 Task: Find connections with filter location Islāmnagar with filter topic #Bestadvicewith filter profile language English with filter current company NTT DATA Services with filter school Technocrats Institute Of Technology with filter industry Warehousing and Storage with filter service category Family Law with filter keywords title Content Creator
Action: Mouse moved to (518, 74)
Screenshot: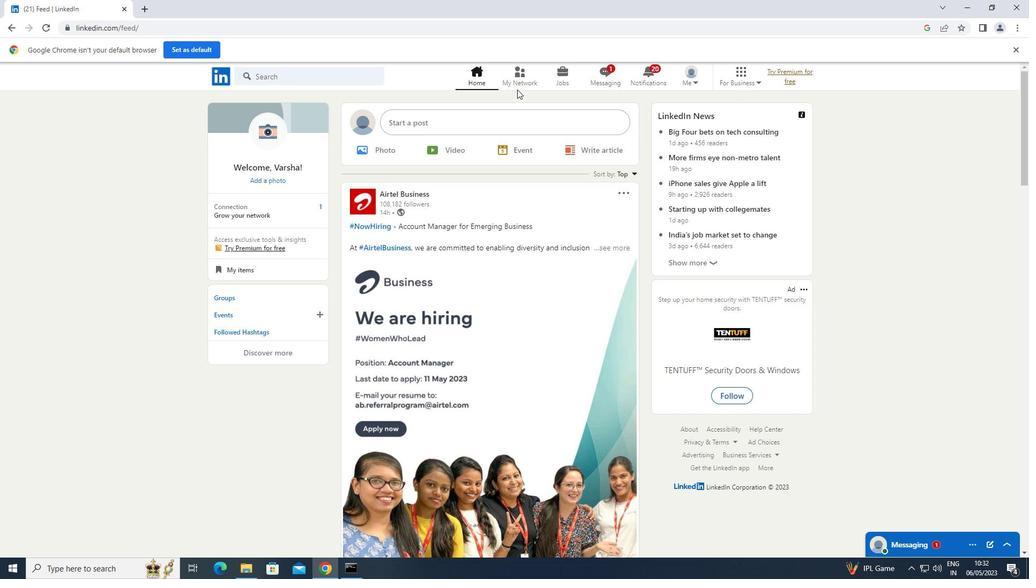 
Action: Mouse pressed left at (518, 74)
Screenshot: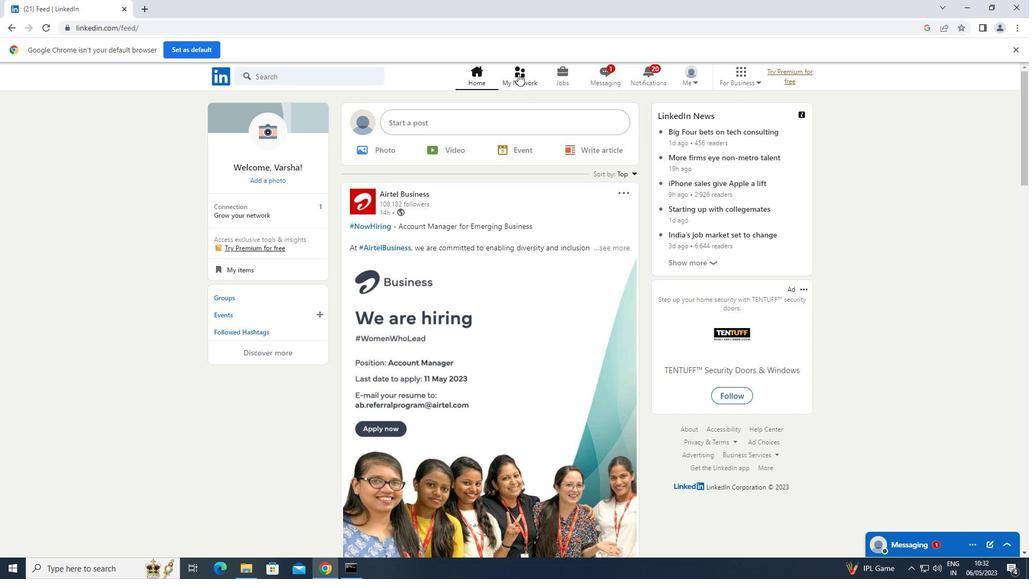 
Action: Mouse moved to (297, 131)
Screenshot: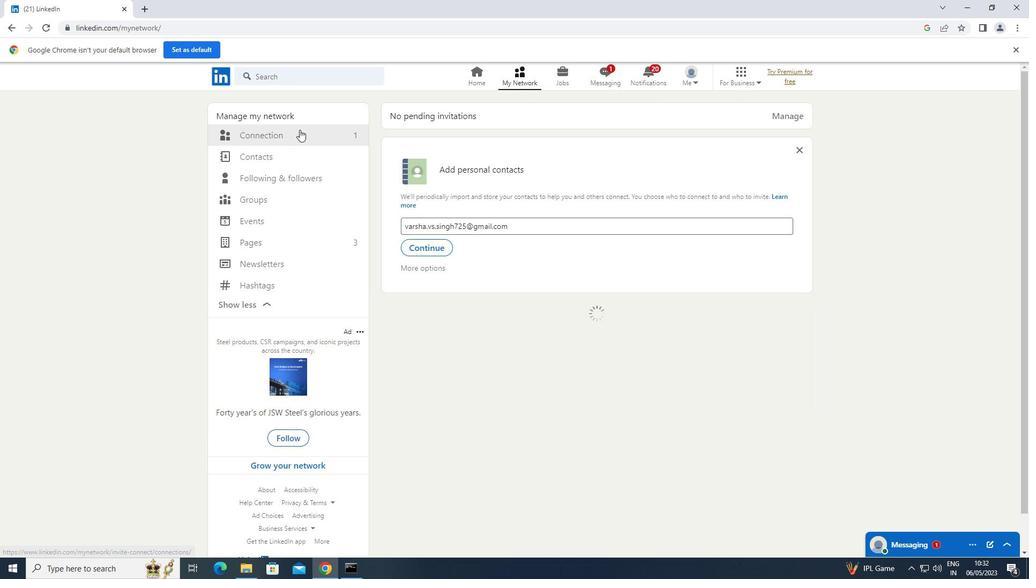 
Action: Mouse pressed left at (297, 131)
Screenshot: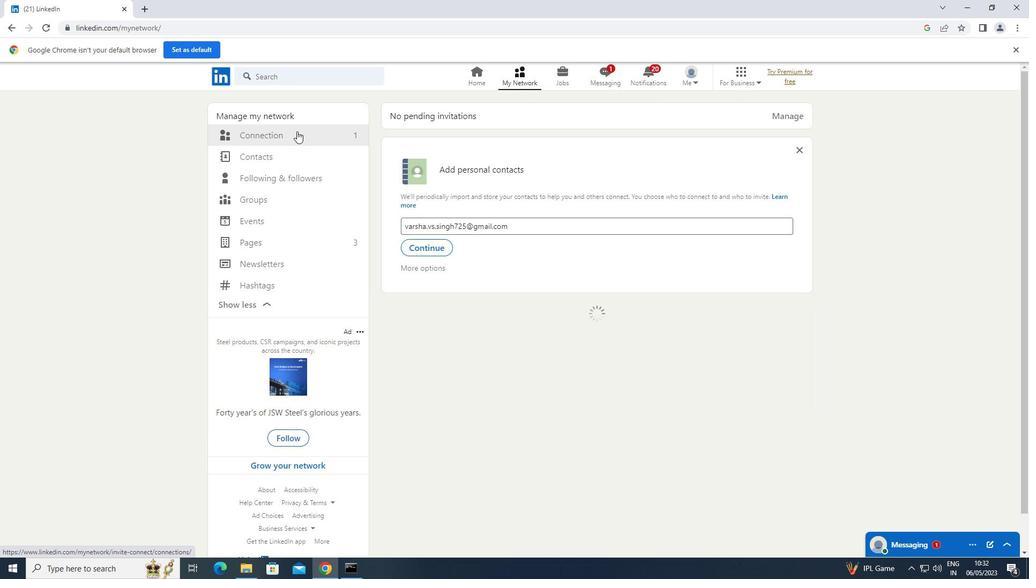 
Action: Mouse moved to (583, 131)
Screenshot: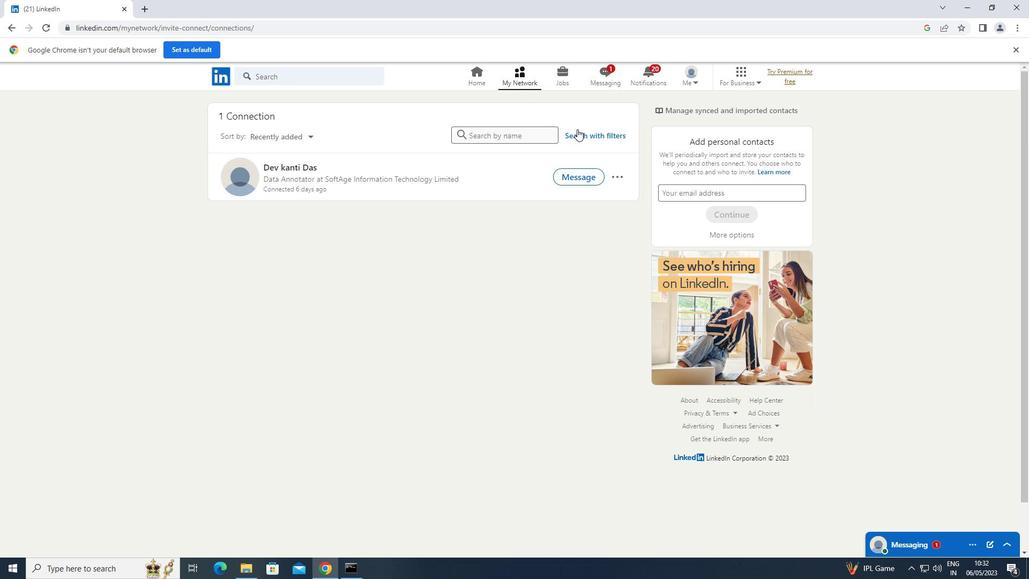 
Action: Mouse pressed left at (583, 131)
Screenshot: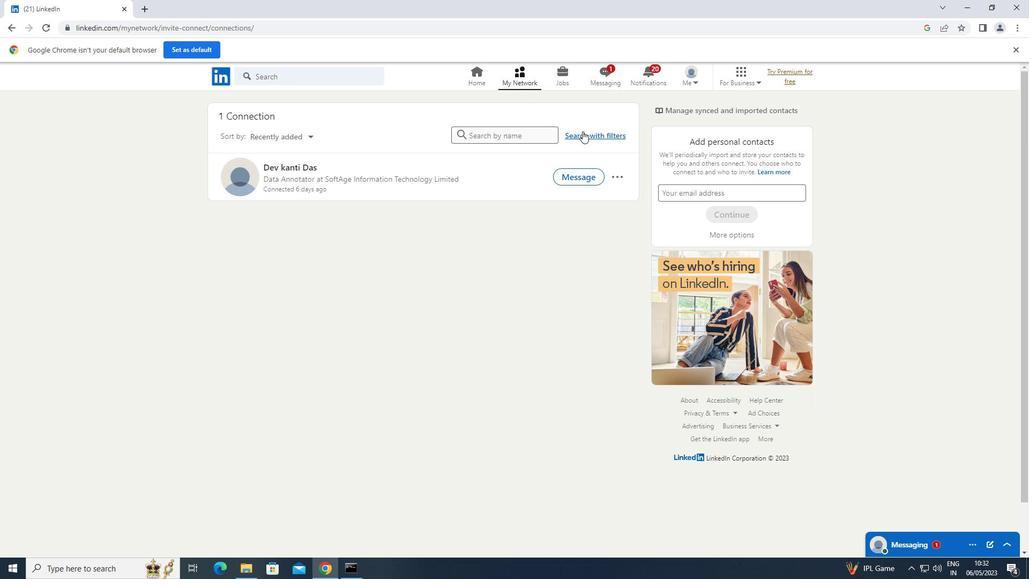 
Action: Mouse moved to (539, 105)
Screenshot: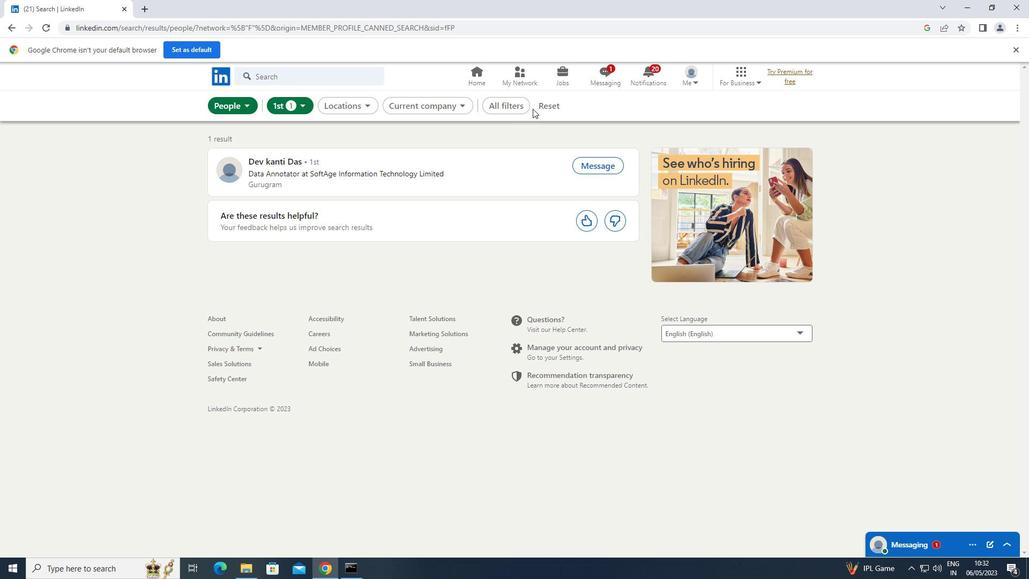 
Action: Mouse pressed left at (539, 105)
Screenshot: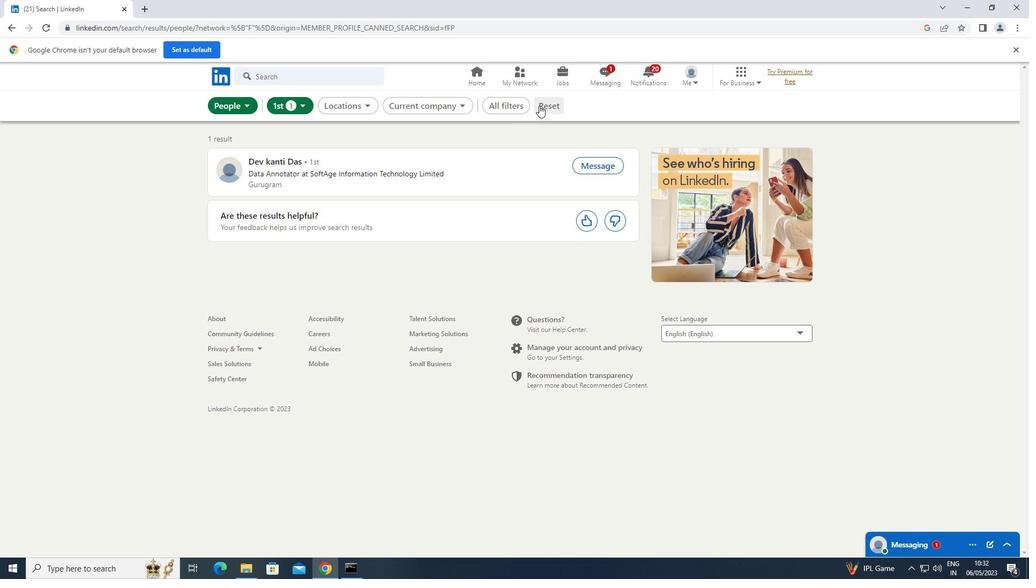 
Action: Mouse moved to (528, 108)
Screenshot: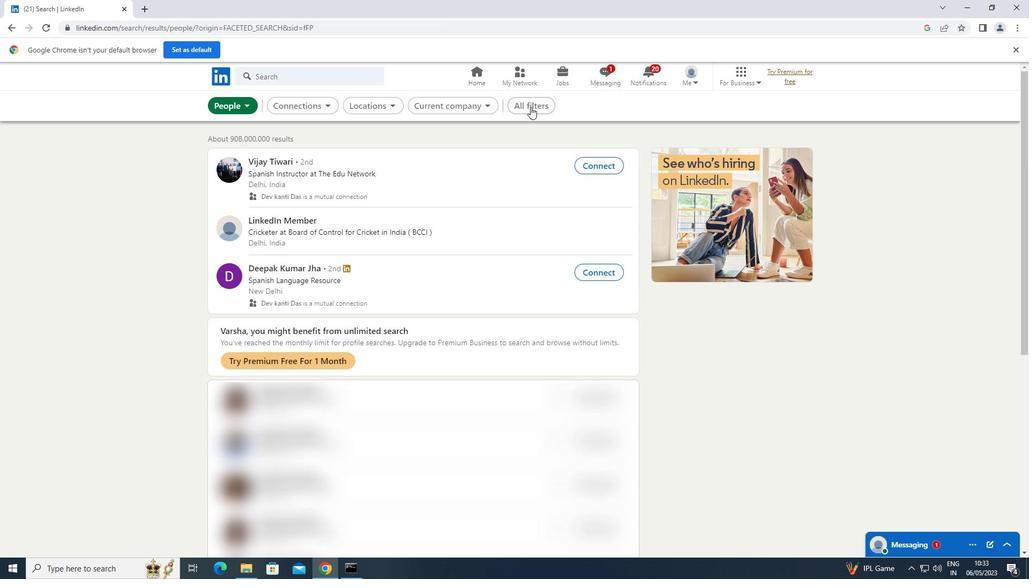 
Action: Mouse pressed left at (528, 108)
Screenshot: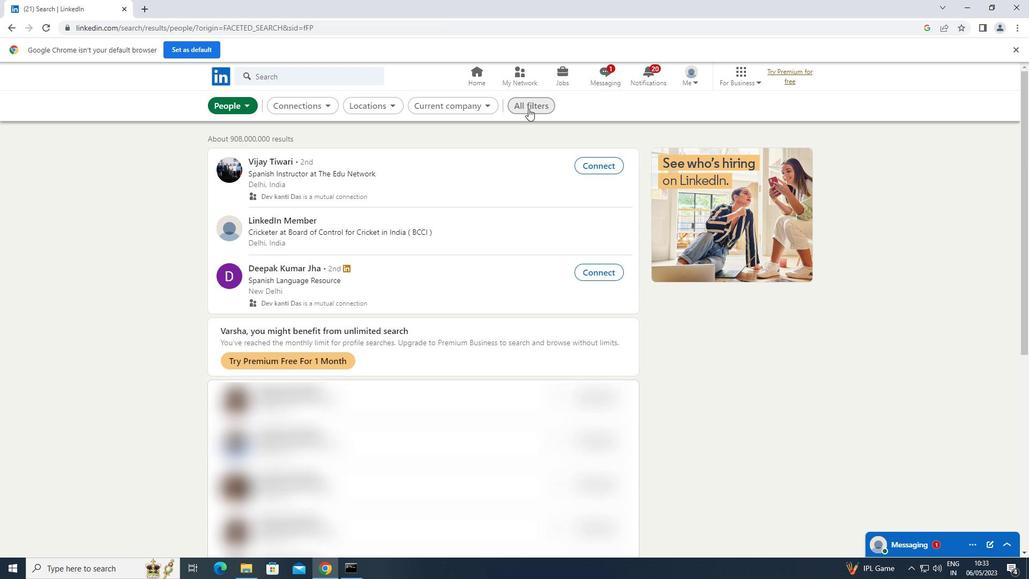 
Action: Mouse moved to (787, 212)
Screenshot: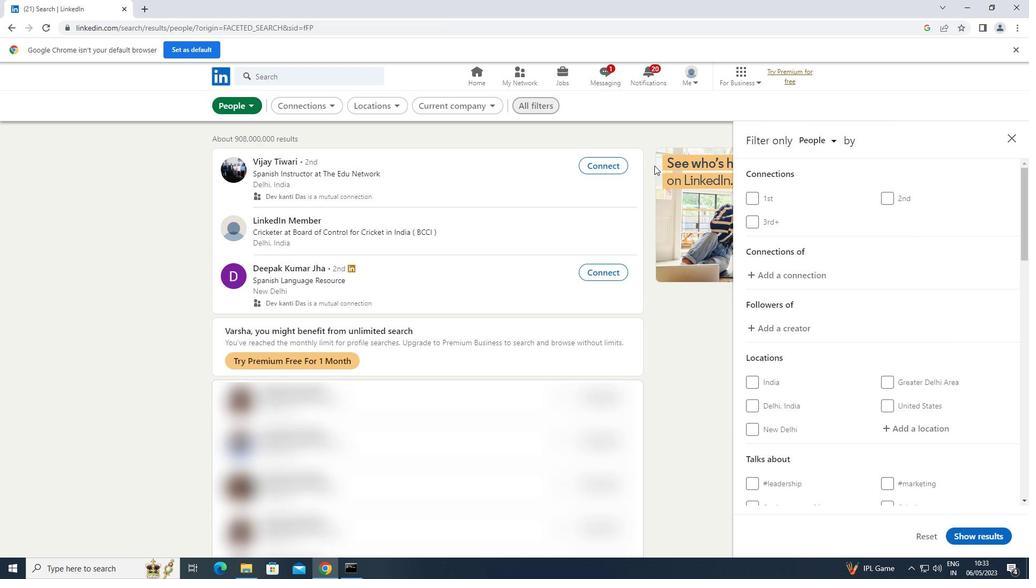 
Action: Mouse scrolled (787, 211) with delta (0, 0)
Screenshot: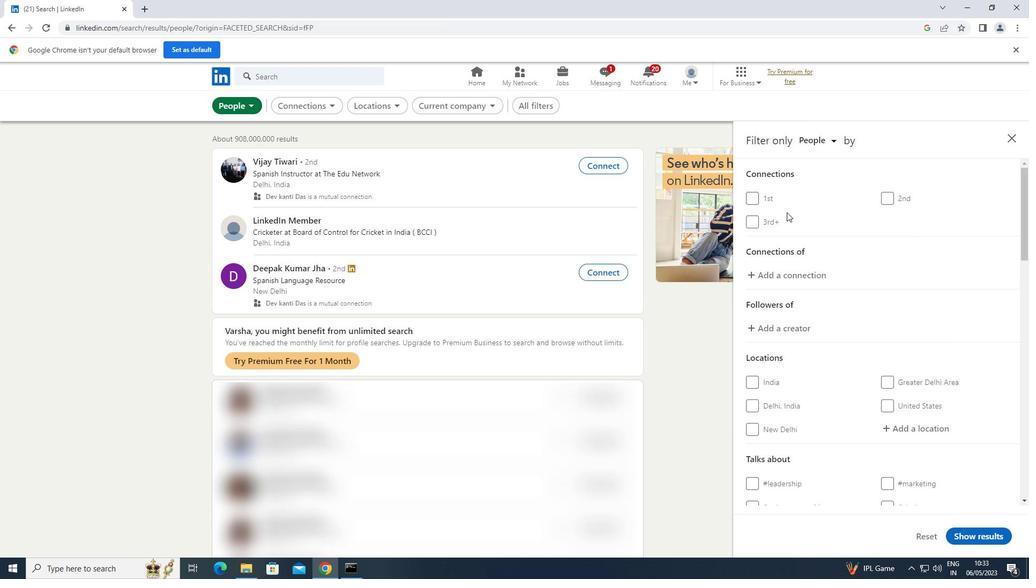 
Action: Mouse scrolled (787, 211) with delta (0, 0)
Screenshot: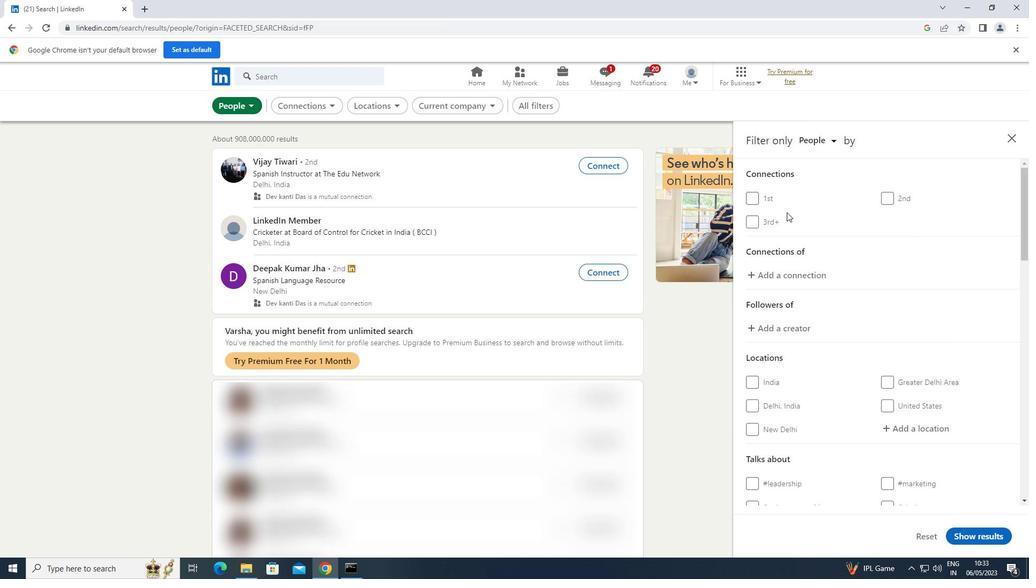 
Action: Mouse moved to (904, 317)
Screenshot: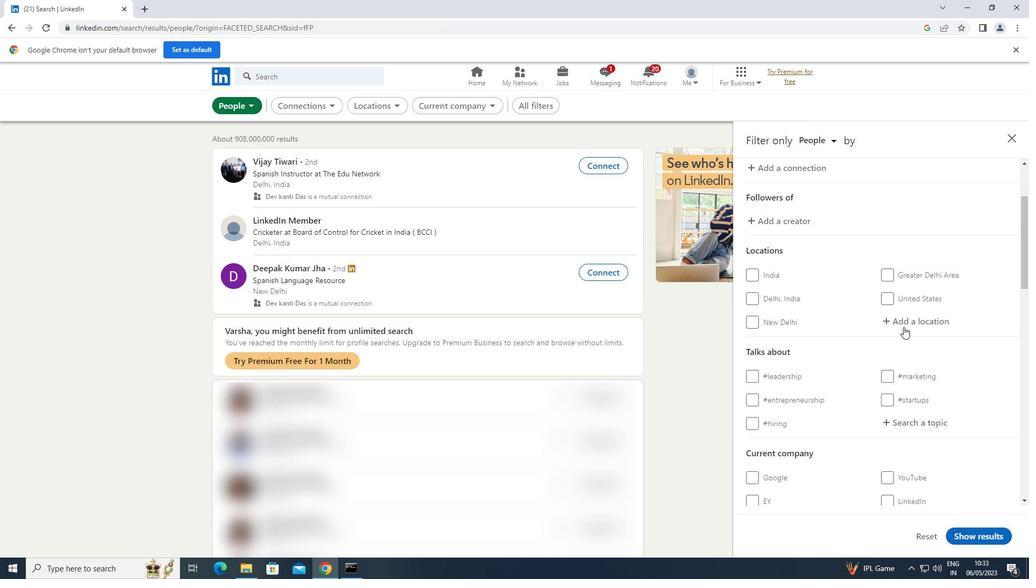 
Action: Mouse pressed left at (904, 317)
Screenshot: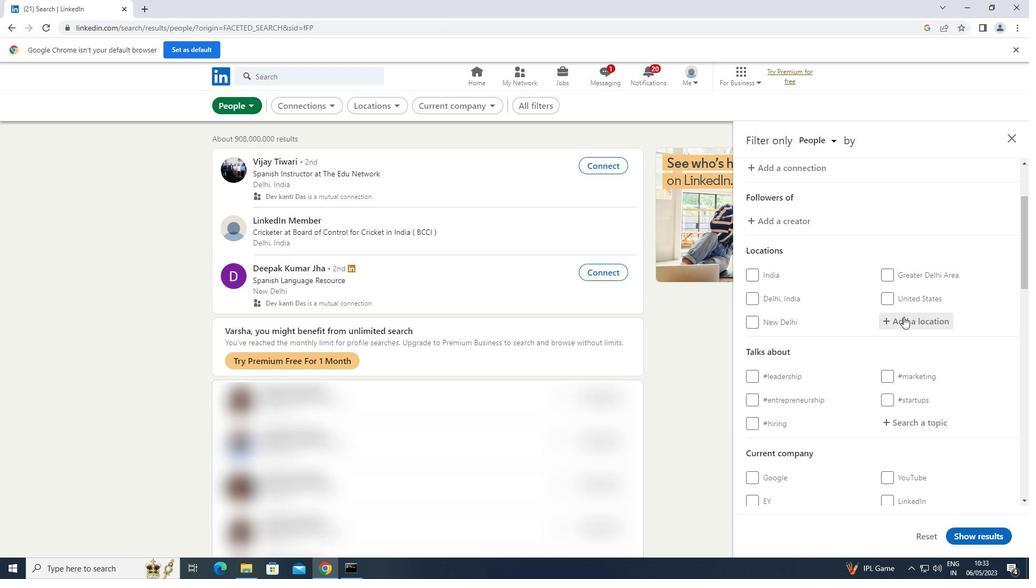 
Action: Key pressed <Key.shift>ISLAMNAGAR
Screenshot: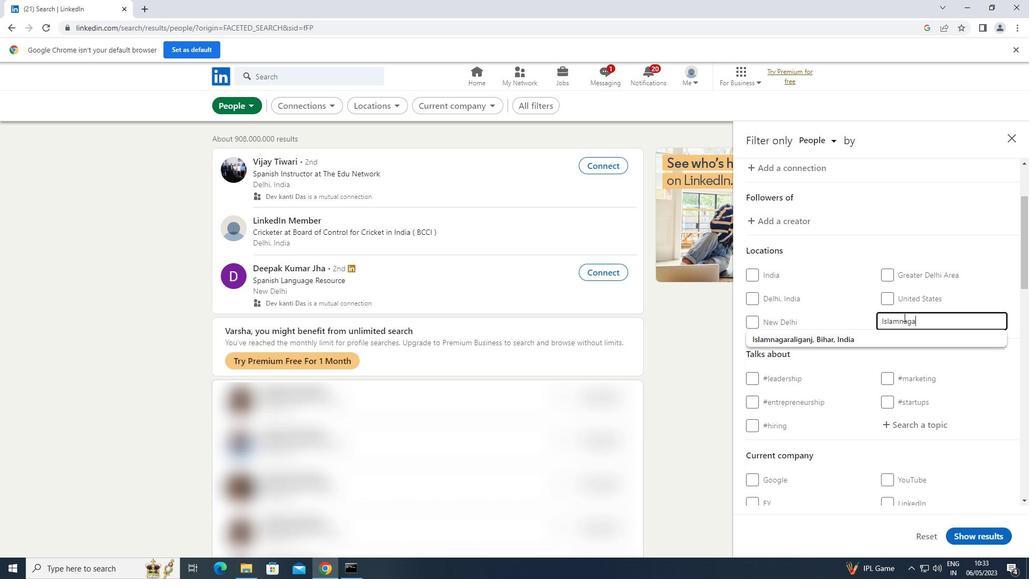 
Action: Mouse moved to (911, 423)
Screenshot: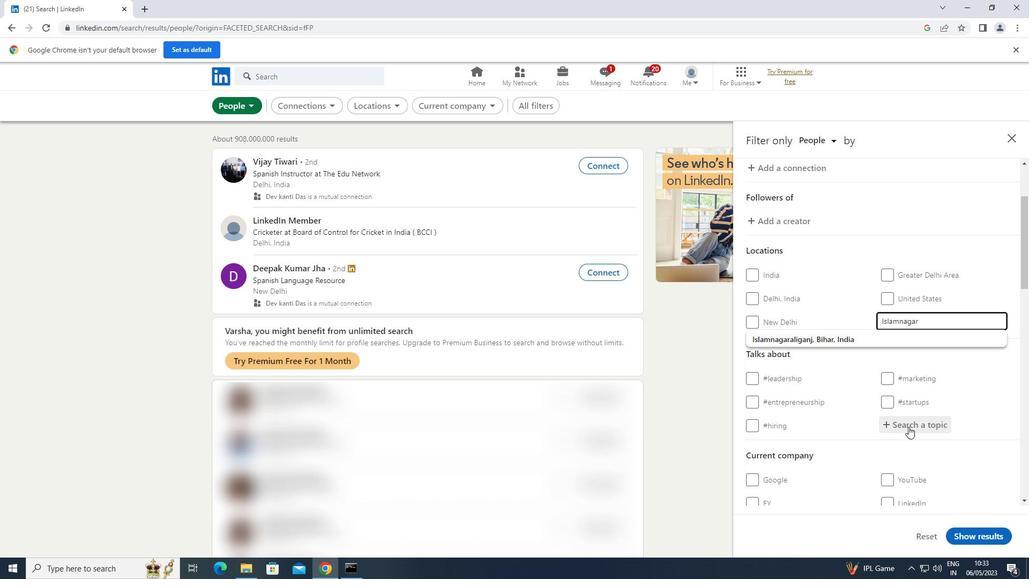 
Action: Mouse pressed left at (911, 423)
Screenshot: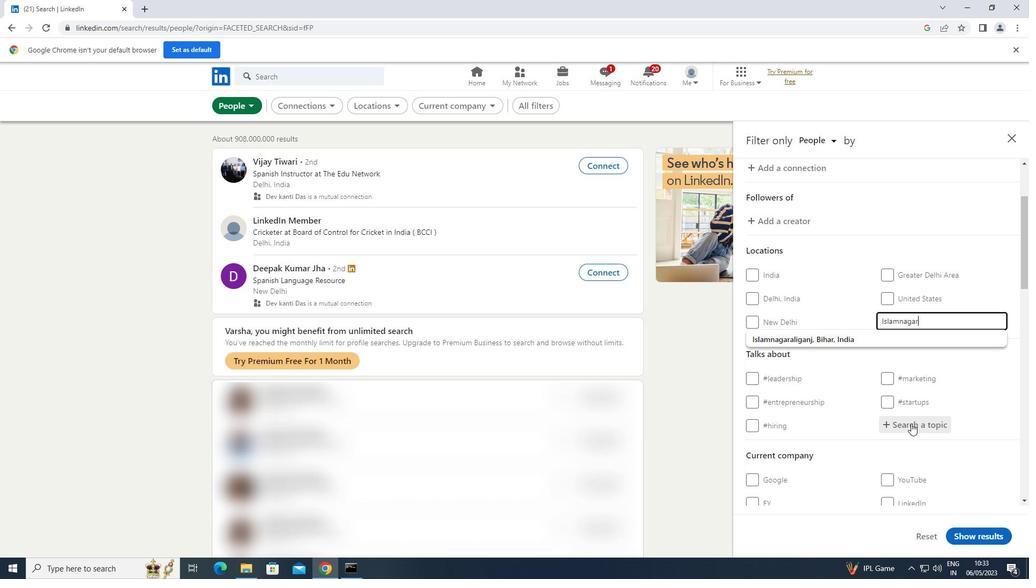 
Action: Key pressed <Key.shift>BESTADVI
Screenshot: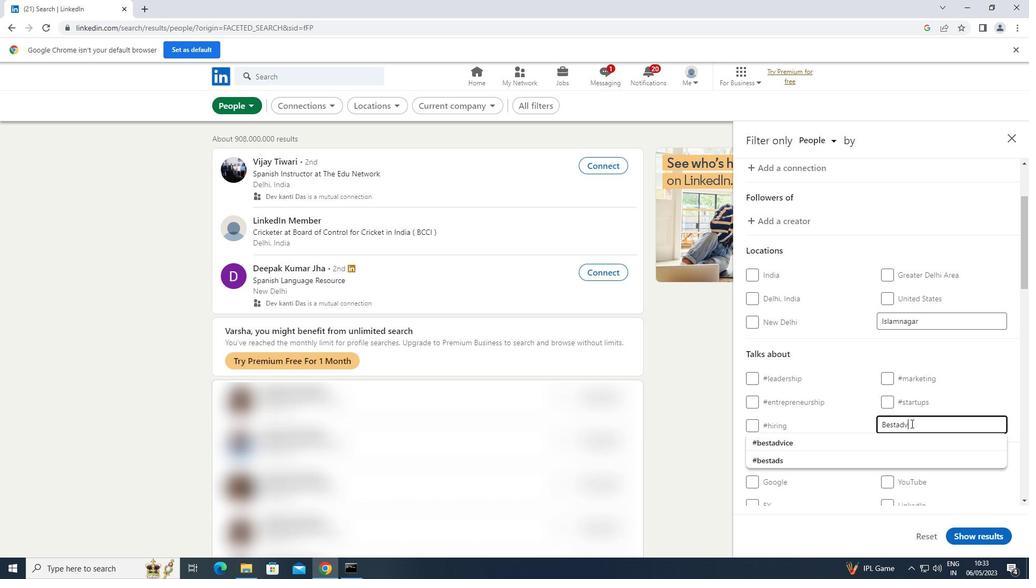 
Action: Mouse moved to (829, 437)
Screenshot: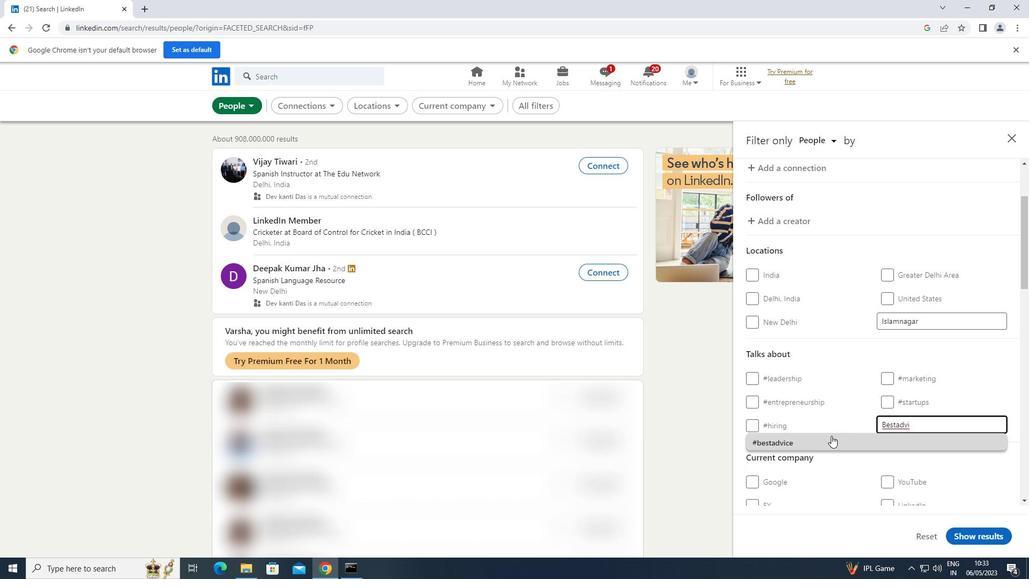 
Action: Mouse pressed left at (829, 437)
Screenshot: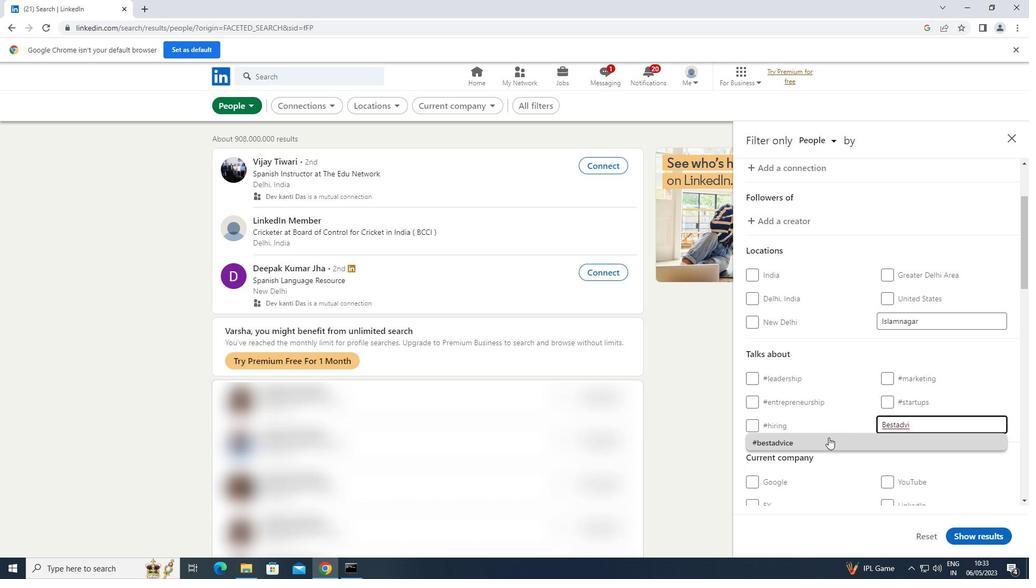 
Action: Mouse scrolled (829, 437) with delta (0, 0)
Screenshot: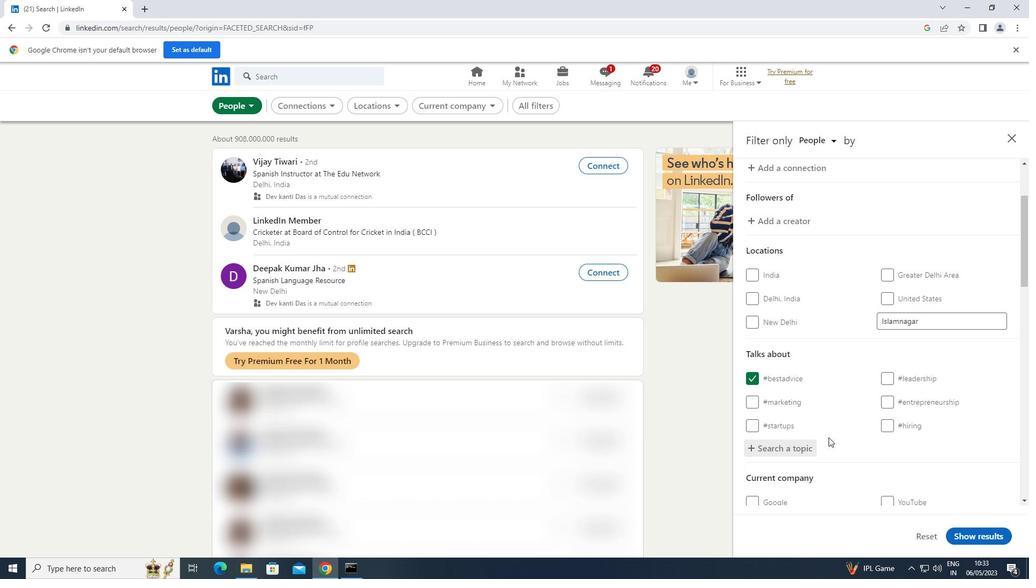 
Action: Mouse scrolled (829, 437) with delta (0, 0)
Screenshot: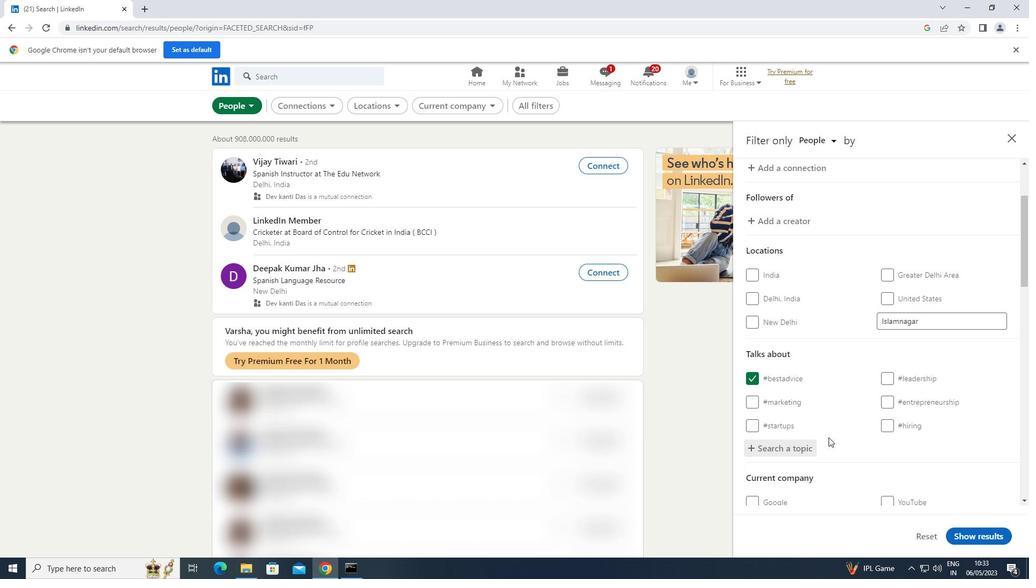 
Action: Mouse scrolled (829, 437) with delta (0, 0)
Screenshot: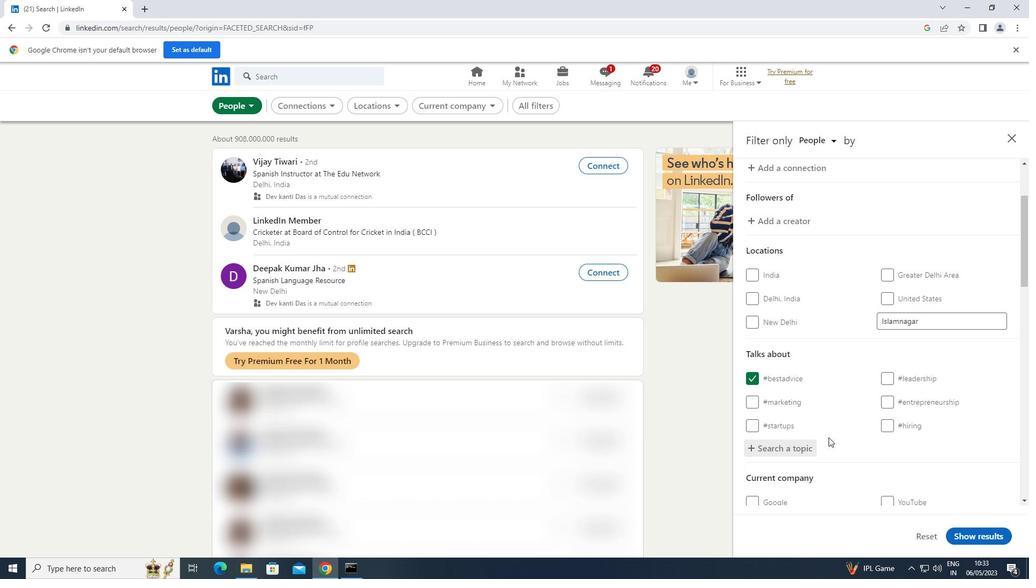 
Action: Mouse scrolled (829, 437) with delta (0, 0)
Screenshot: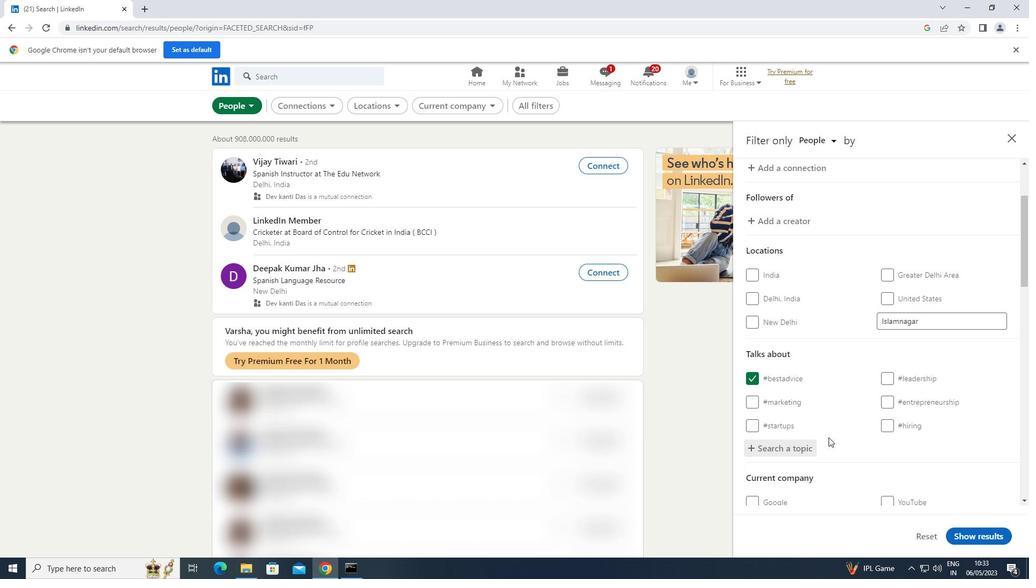 
Action: Mouse scrolled (829, 437) with delta (0, 0)
Screenshot: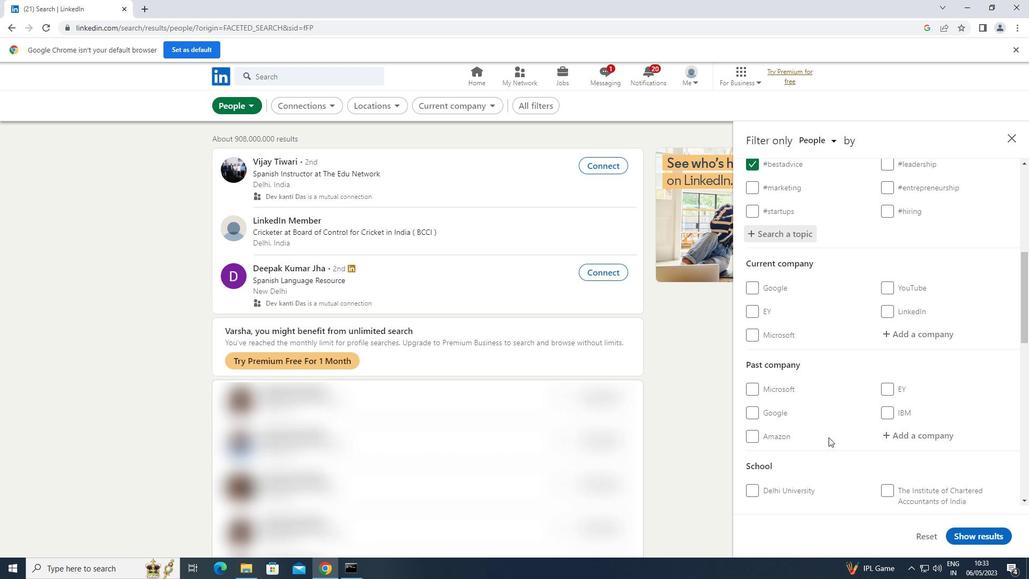
Action: Mouse scrolled (829, 437) with delta (0, 0)
Screenshot: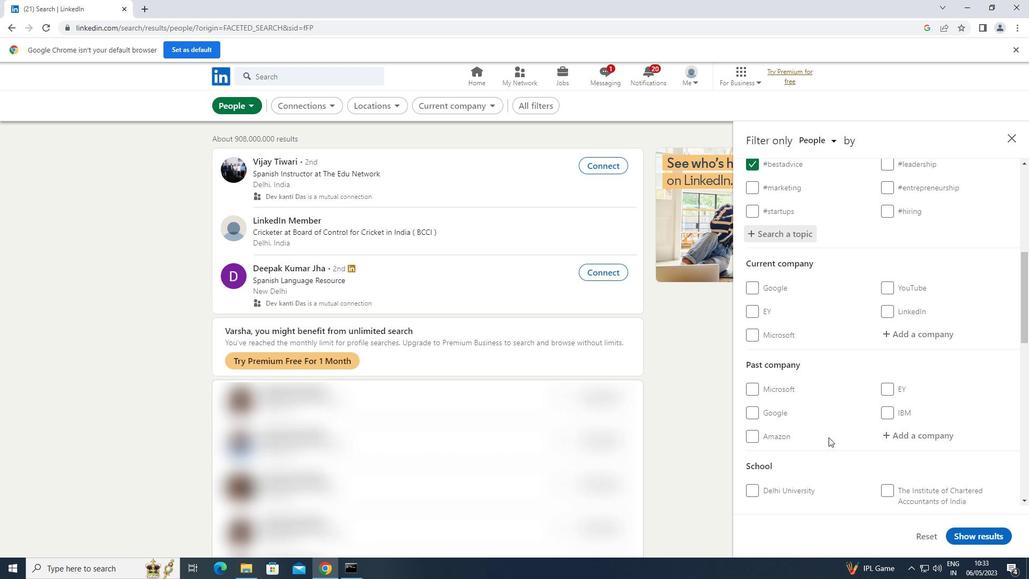 
Action: Mouse scrolled (829, 437) with delta (0, 0)
Screenshot: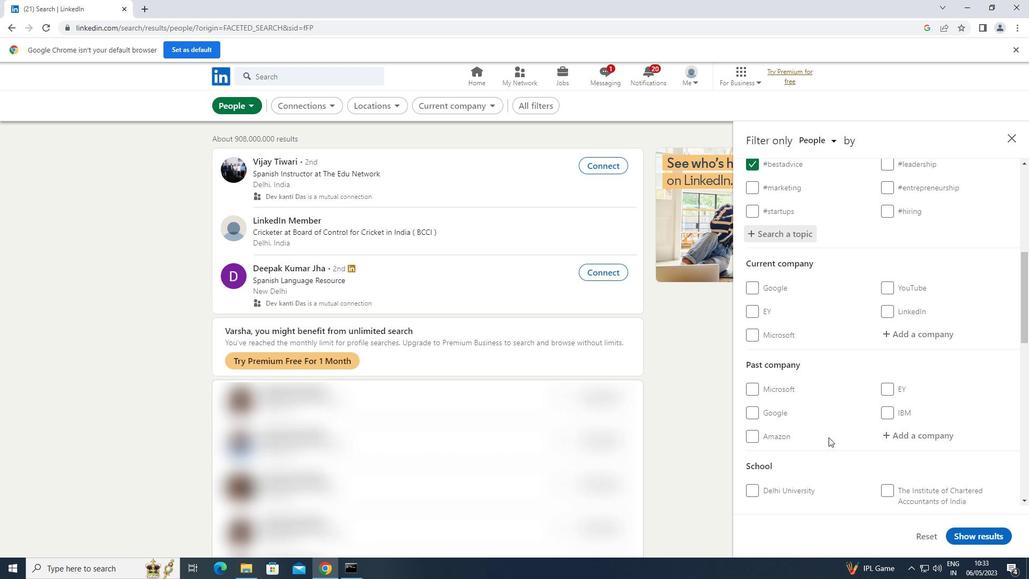
Action: Mouse scrolled (829, 437) with delta (0, 0)
Screenshot: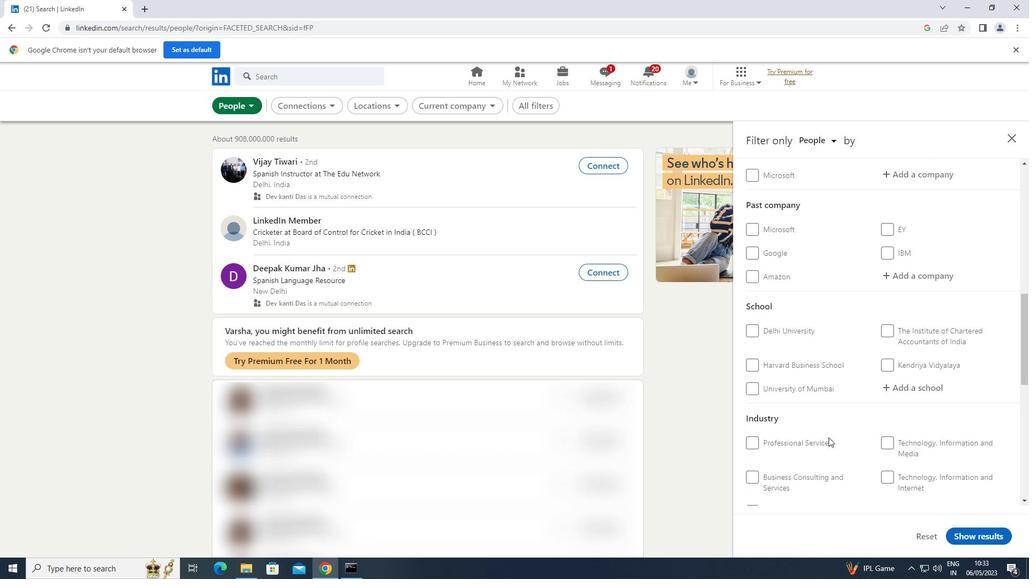 
Action: Mouse scrolled (829, 437) with delta (0, 0)
Screenshot: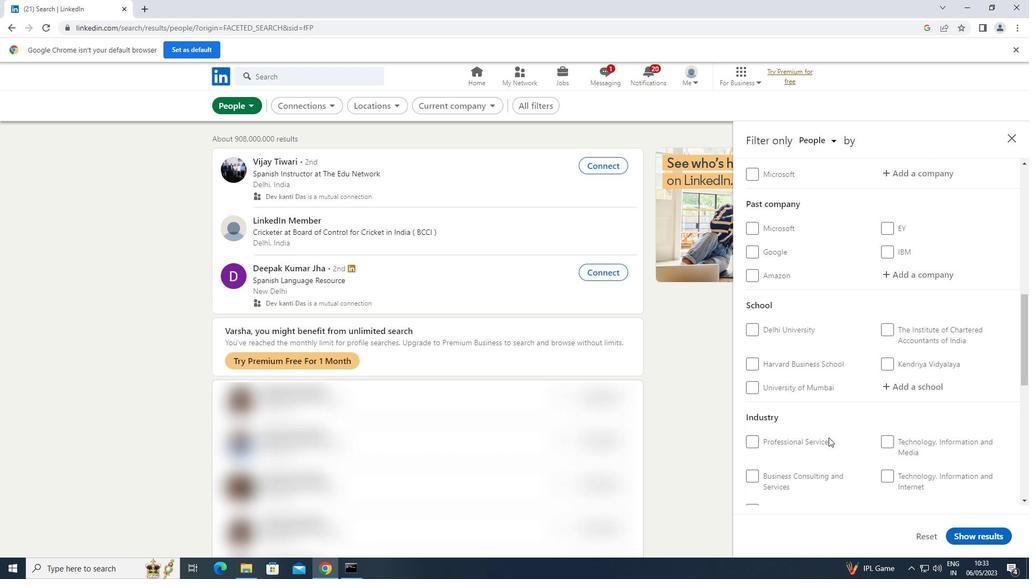 
Action: Mouse scrolled (829, 437) with delta (0, 0)
Screenshot: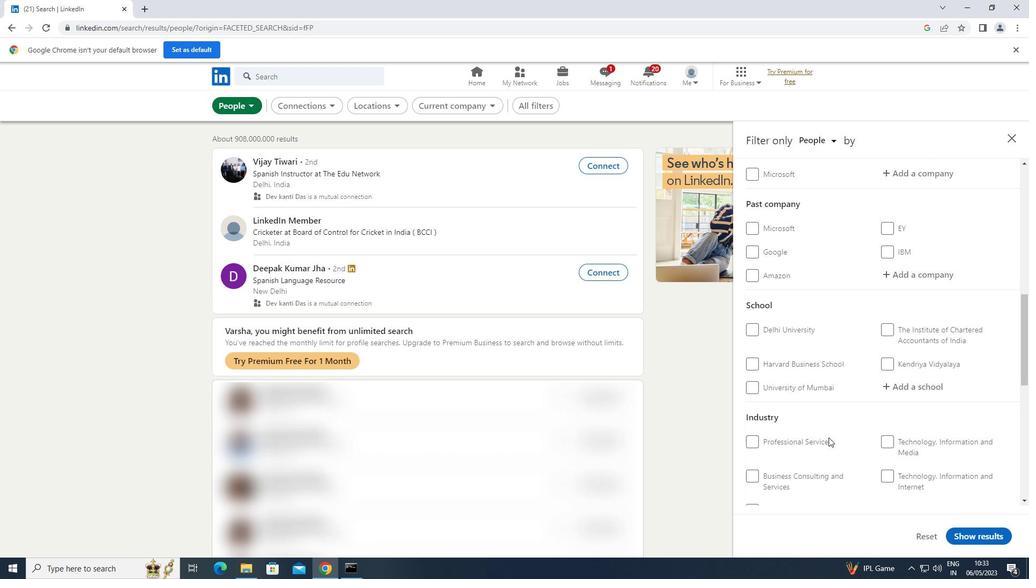 
Action: Mouse scrolled (829, 437) with delta (0, 0)
Screenshot: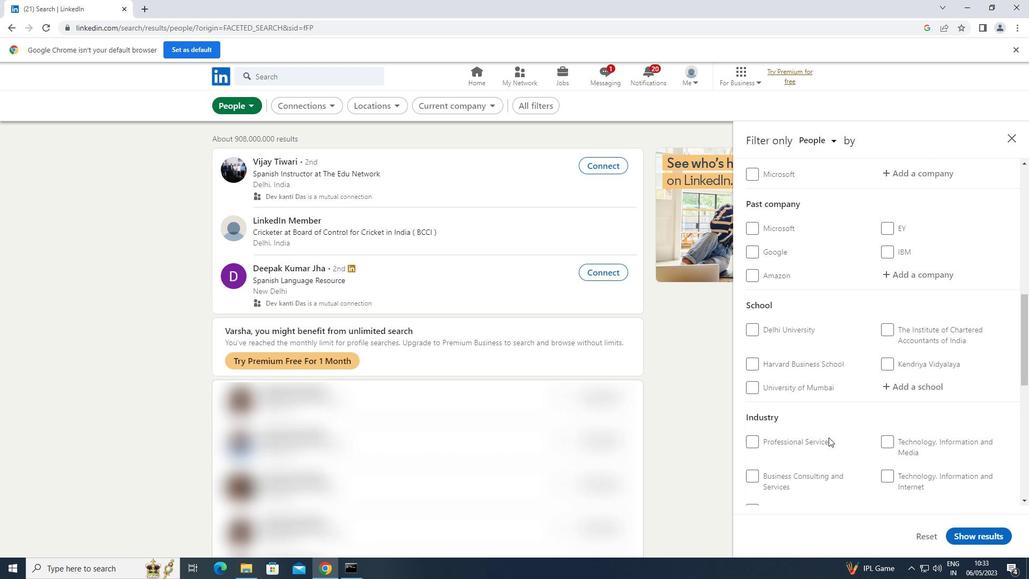 
Action: Mouse scrolled (829, 437) with delta (0, 0)
Screenshot: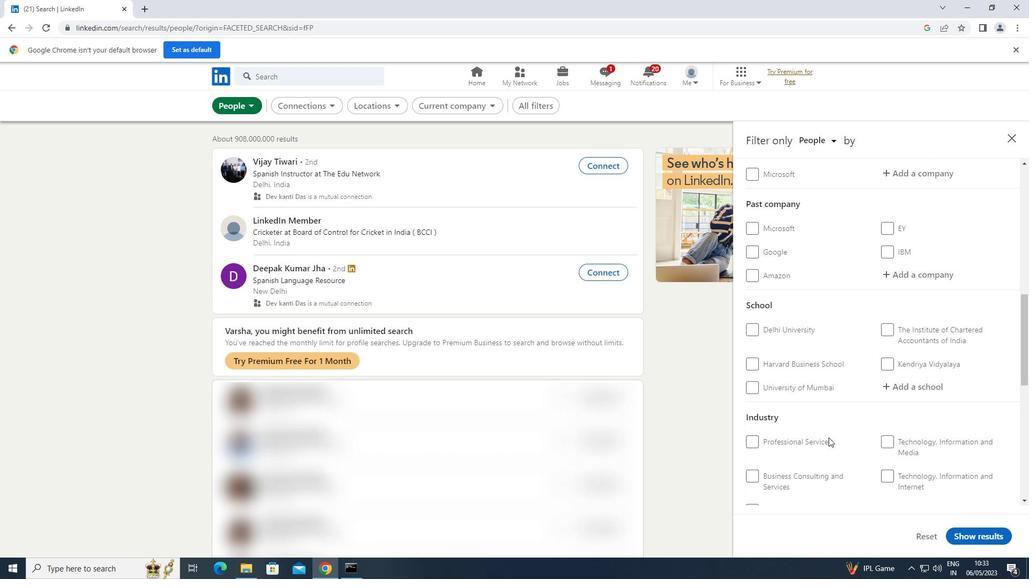 
Action: Mouse moved to (828, 437)
Screenshot: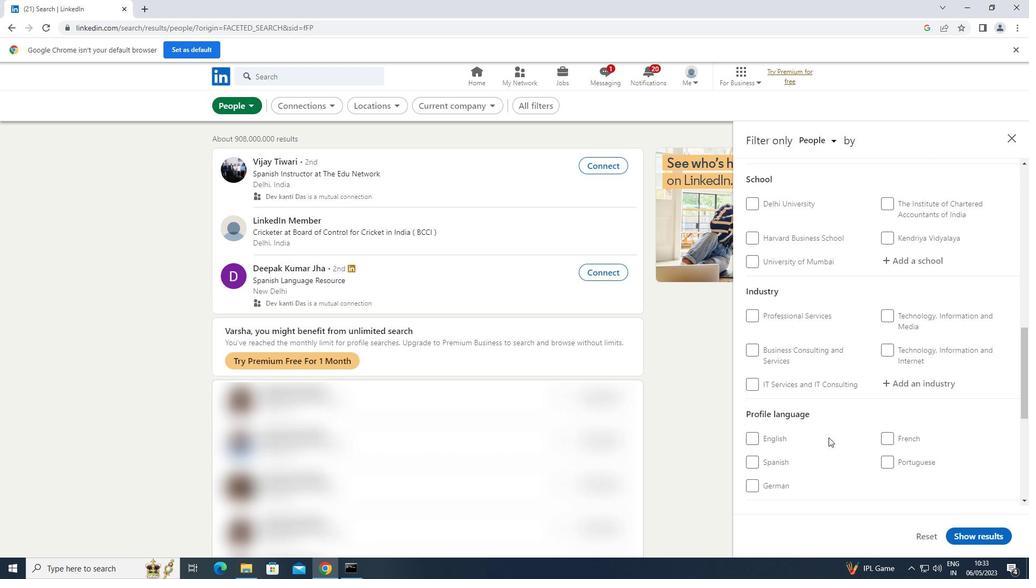 
Action: Mouse scrolled (828, 437) with delta (0, 0)
Screenshot: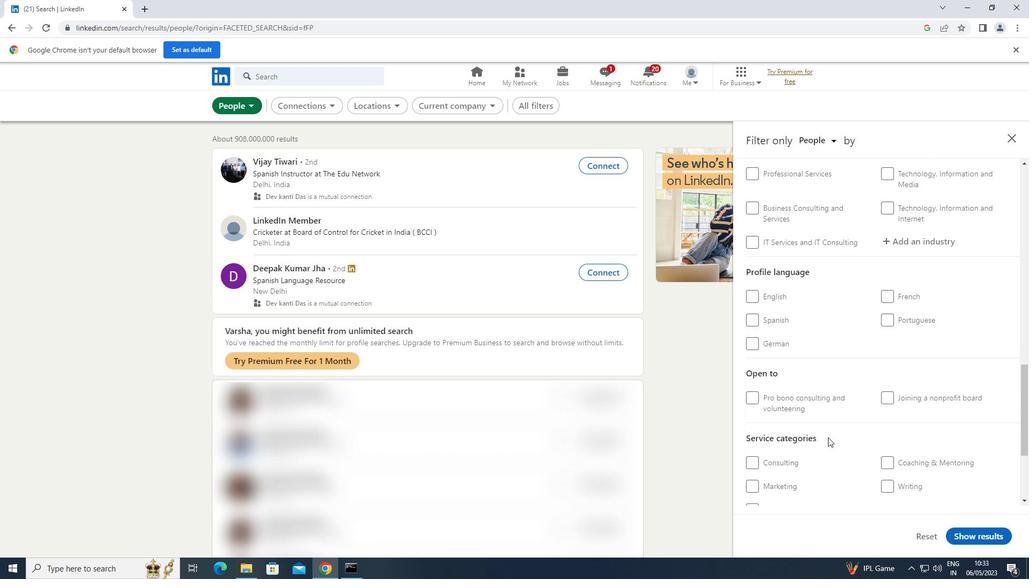 
Action: Mouse scrolled (828, 437) with delta (0, 0)
Screenshot: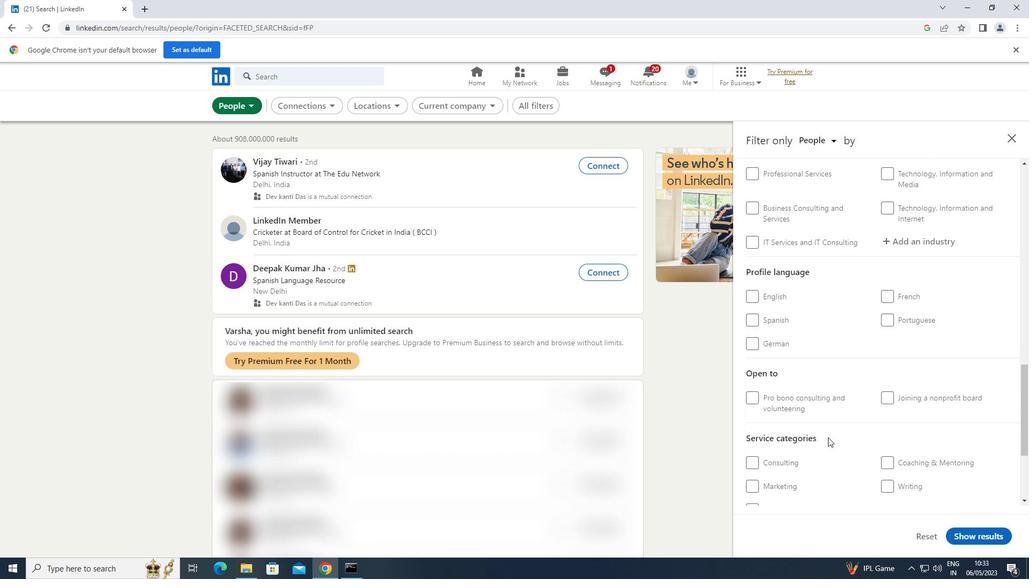 
Action: Mouse scrolled (828, 437) with delta (0, 0)
Screenshot: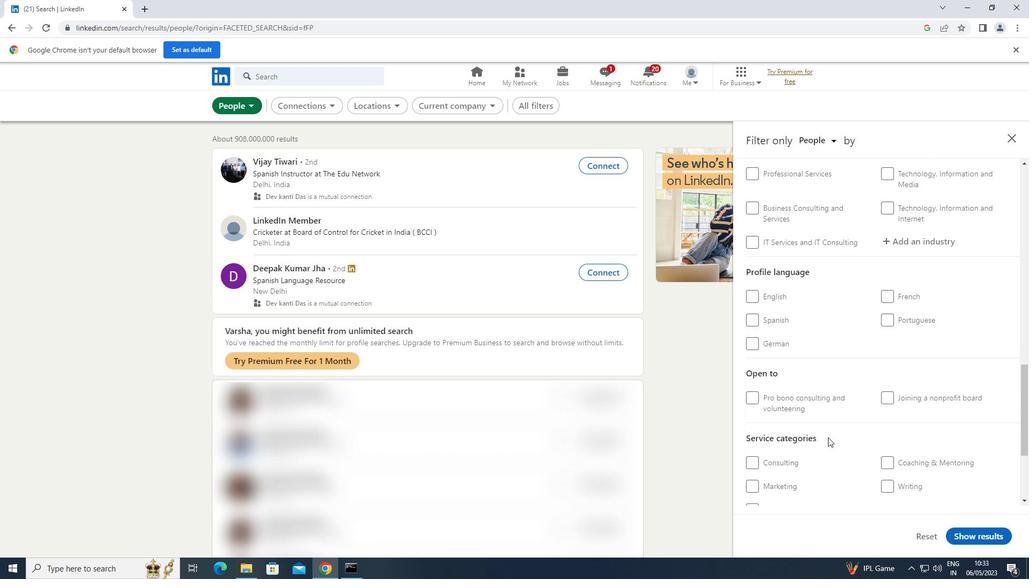 
Action: Mouse moved to (827, 432)
Screenshot: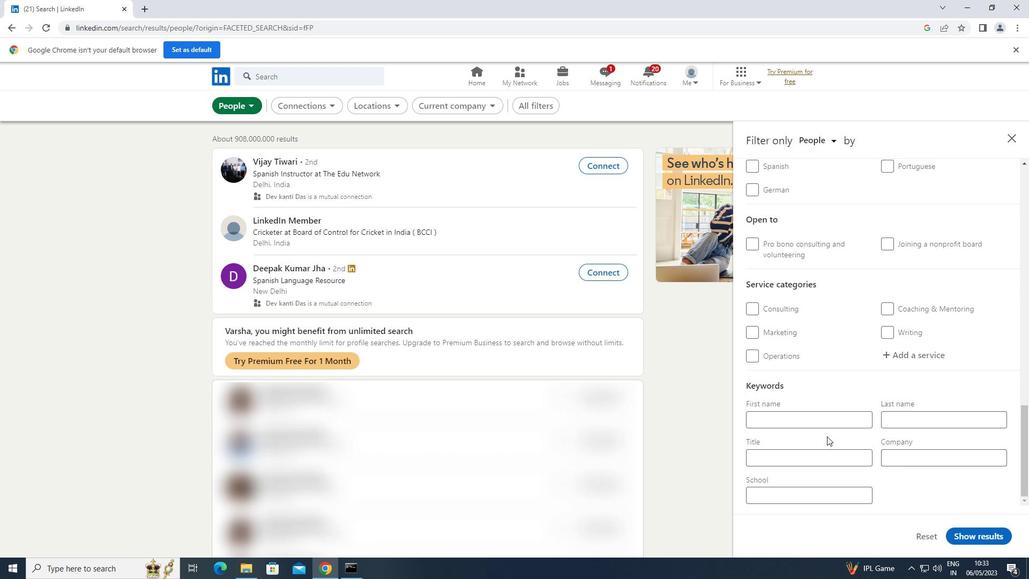 
Action: Mouse scrolled (827, 432) with delta (0, 0)
Screenshot: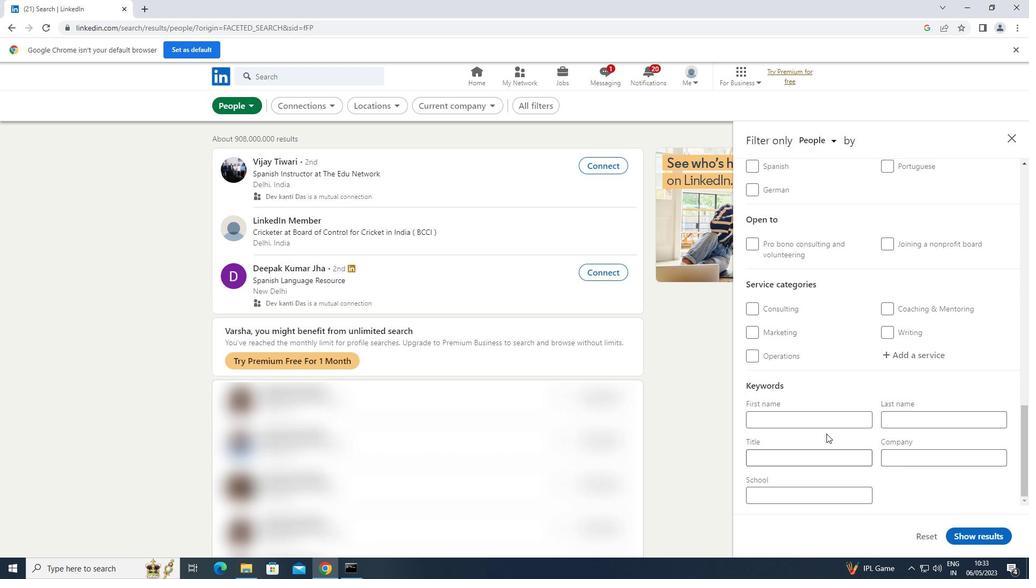
Action: Mouse scrolled (827, 432) with delta (0, 0)
Screenshot: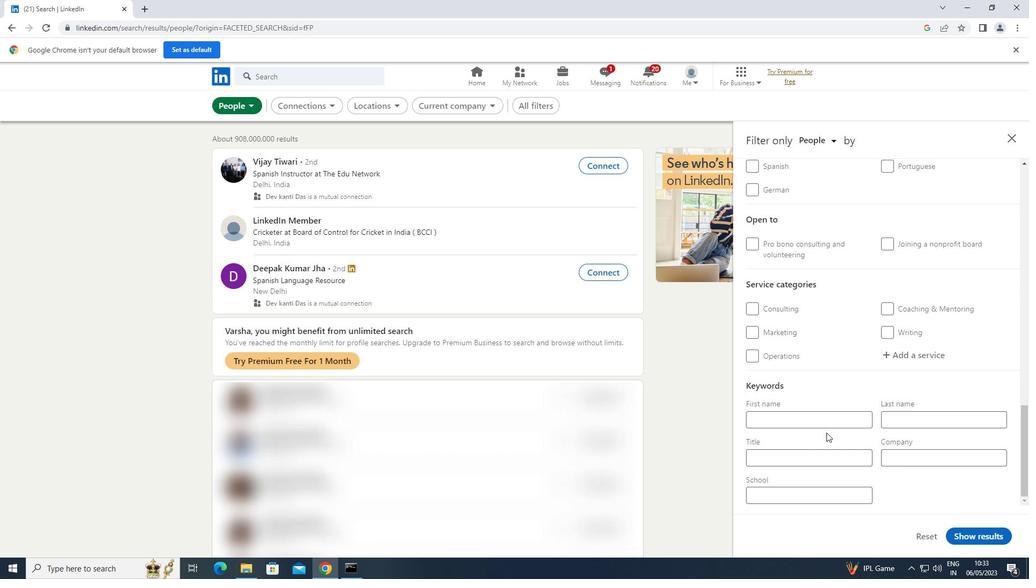 
Action: Mouse moved to (752, 254)
Screenshot: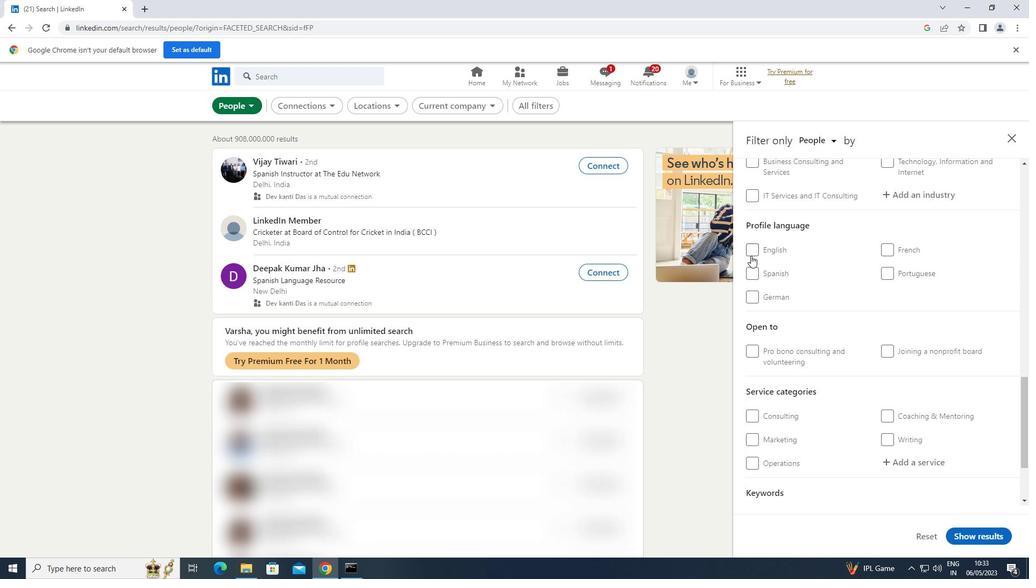 
Action: Mouse pressed left at (752, 254)
Screenshot: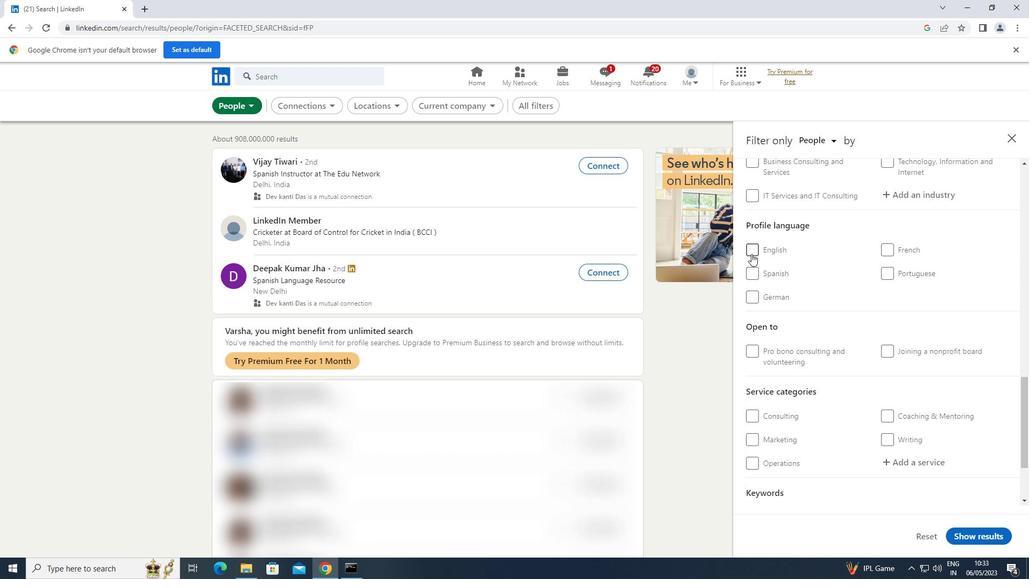 
Action: Mouse scrolled (752, 254) with delta (0, 0)
Screenshot: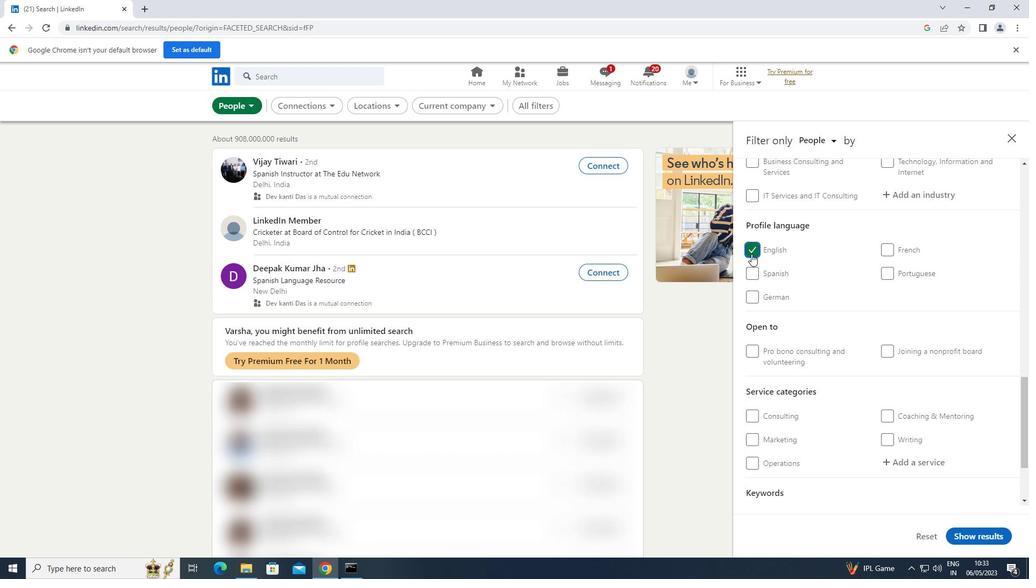 
Action: Mouse scrolled (752, 254) with delta (0, 0)
Screenshot: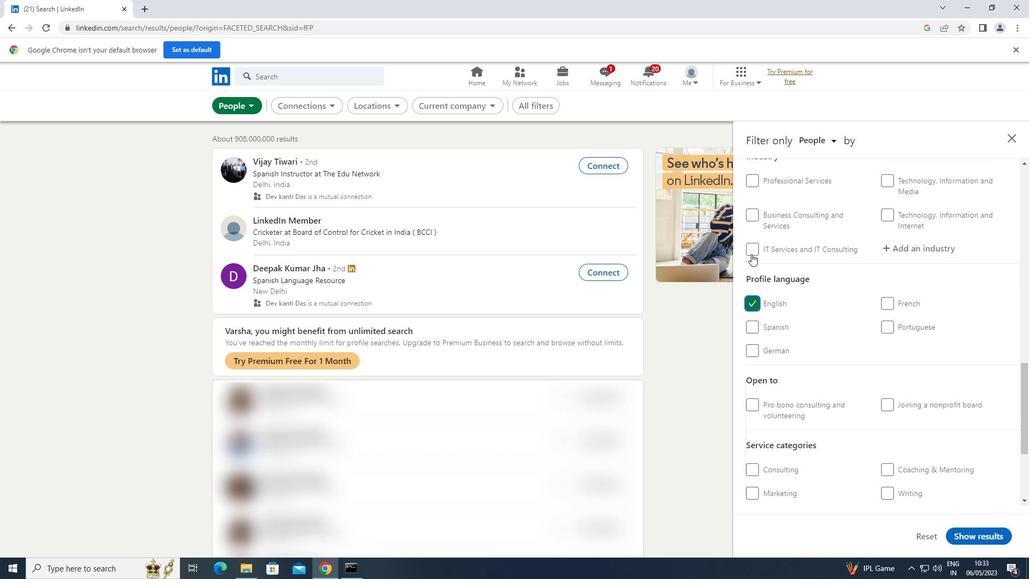 
Action: Mouse scrolled (752, 254) with delta (0, 0)
Screenshot: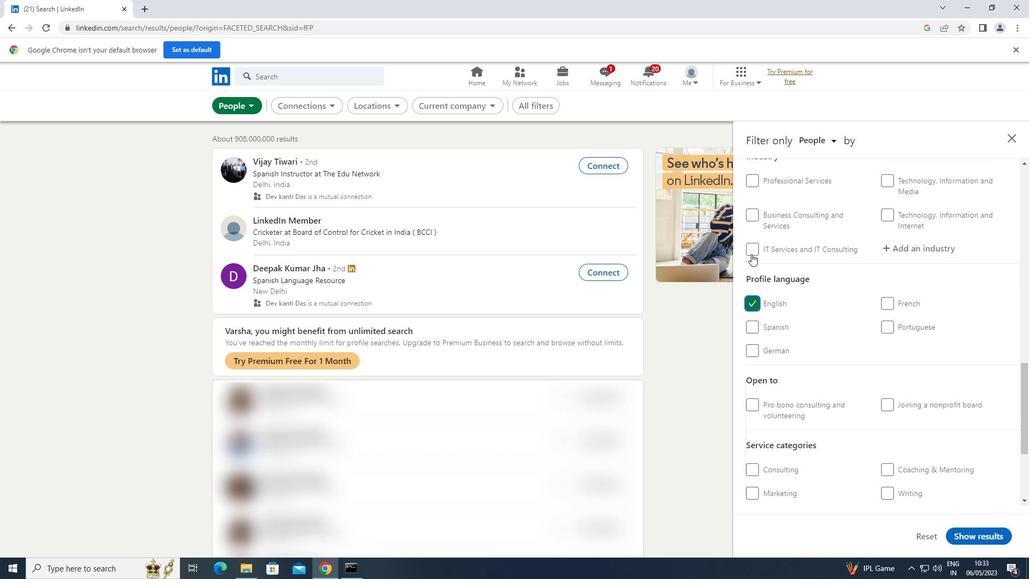 
Action: Mouse scrolled (752, 254) with delta (0, 0)
Screenshot: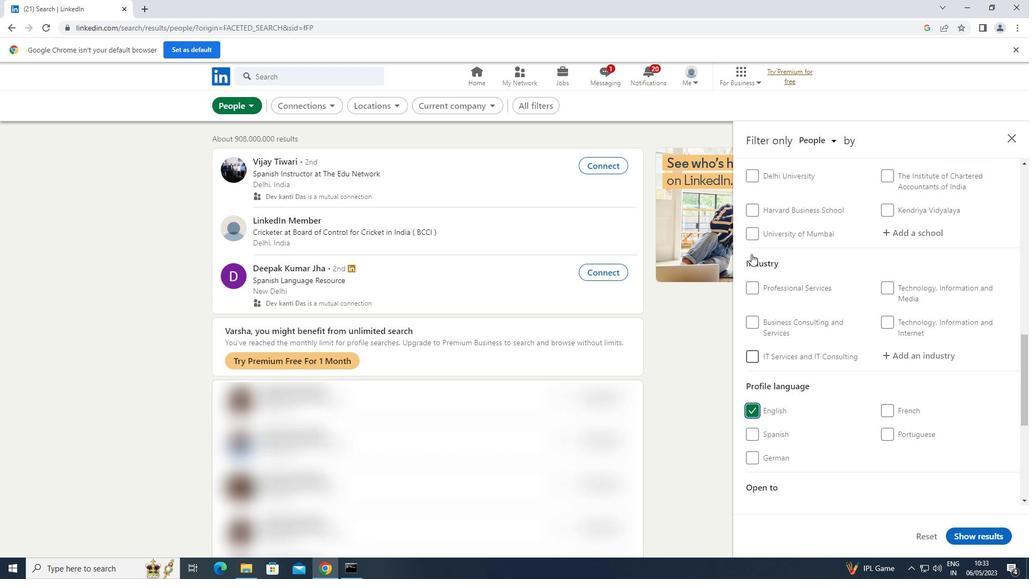 
Action: Mouse scrolled (752, 254) with delta (0, 0)
Screenshot: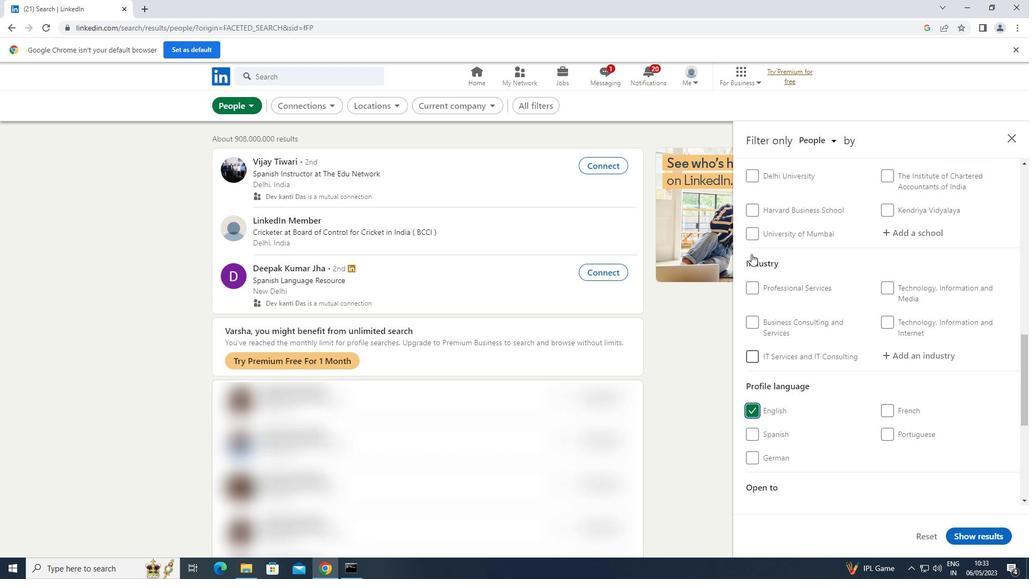 
Action: Mouse scrolled (752, 254) with delta (0, 0)
Screenshot: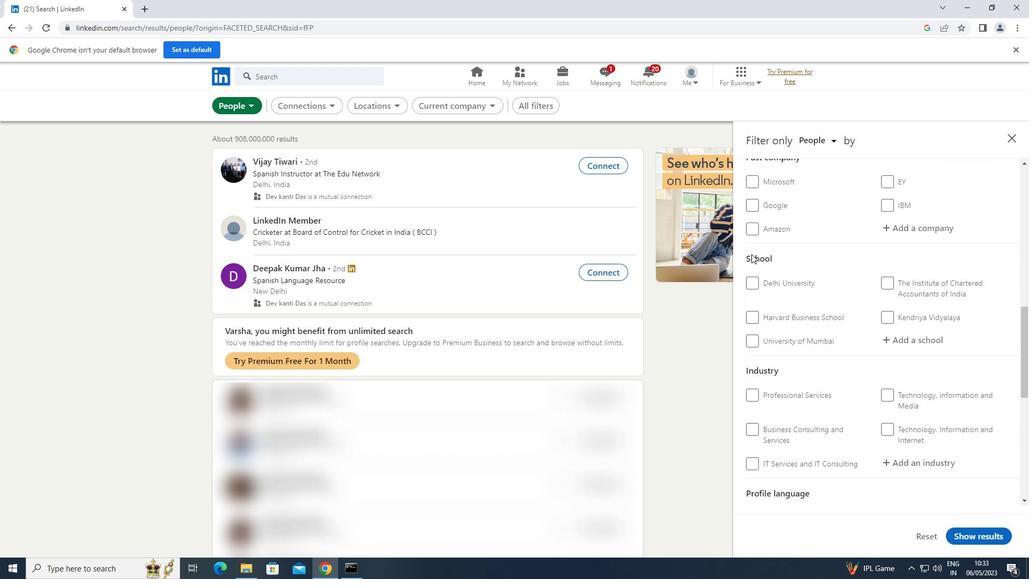 
Action: Mouse scrolled (752, 254) with delta (0, 0)
Screenshot: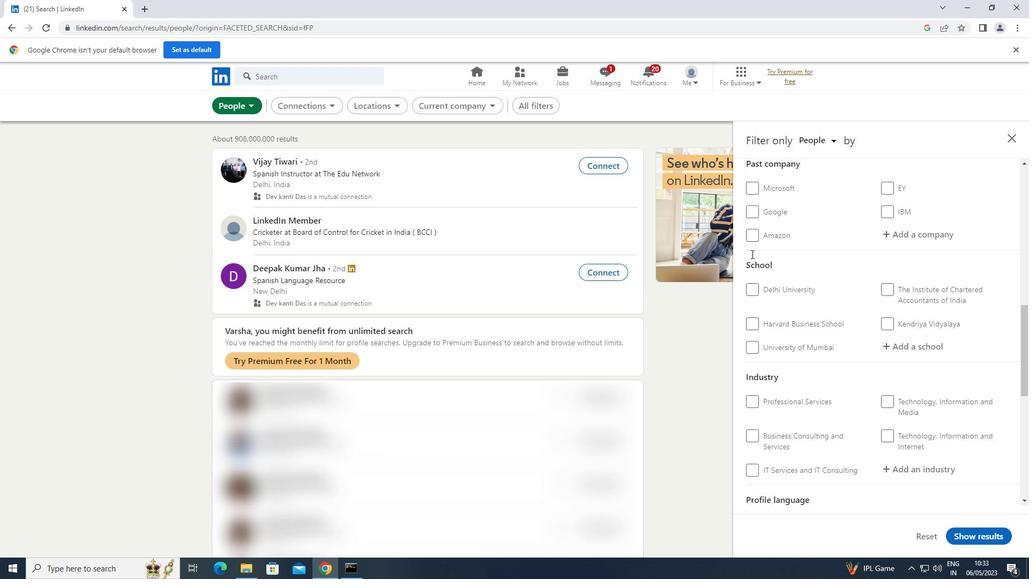 
Action: Mouse scrolled (752, 254) with delta (0, 0)
Screenshot: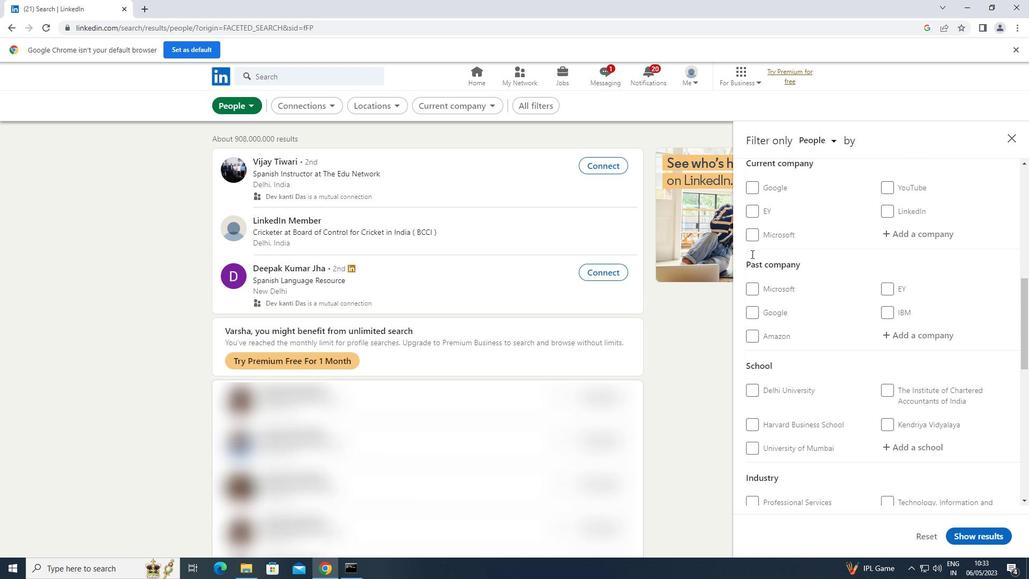 
Action: Mouse moved to (929, 287)
Screenshot: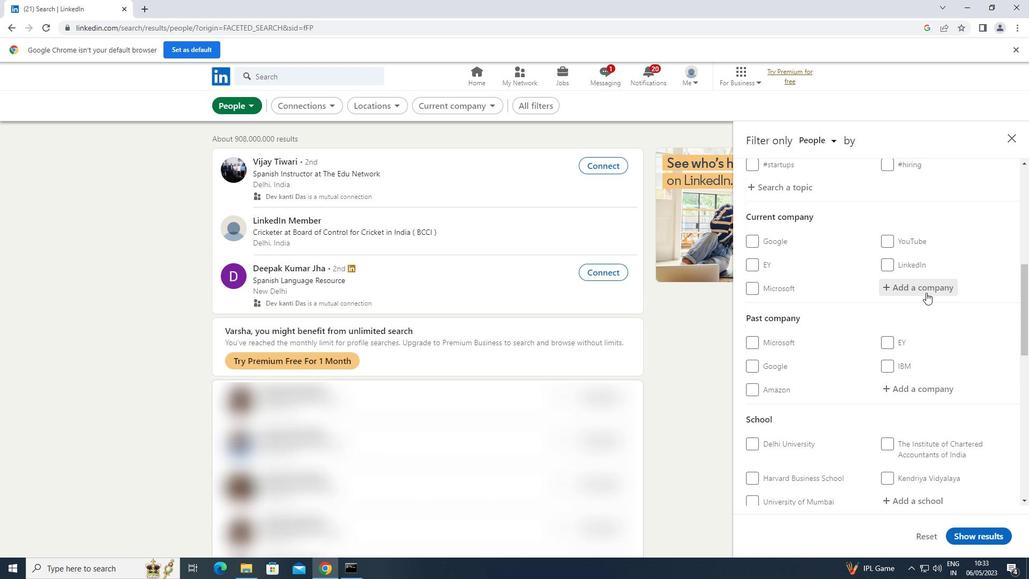 
Action: Mouse pressed left at (929, 287)
Screenshot: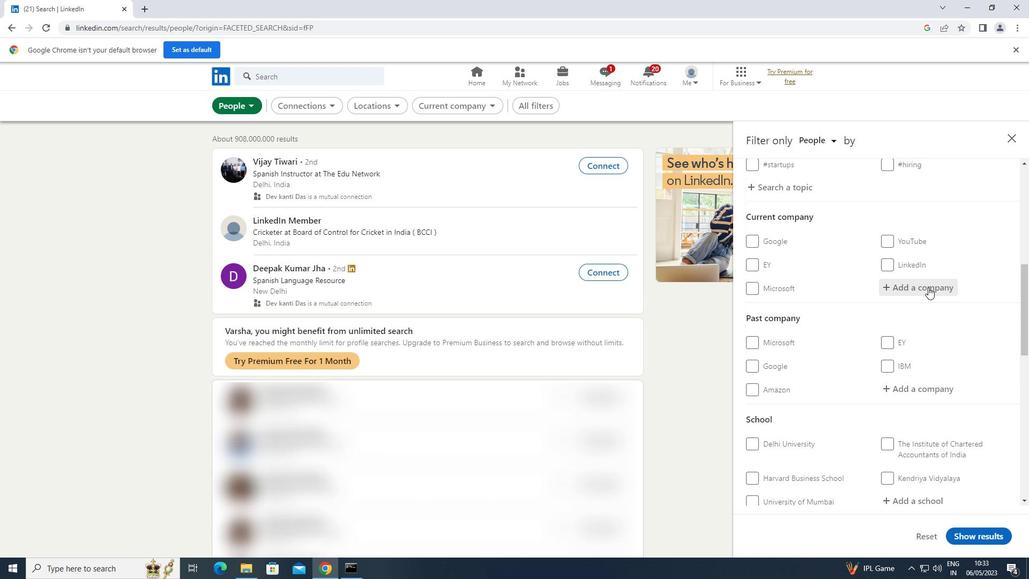 
Action: Key pressed <Key.shift>NTT<Key.space><Key.shift>DATA
Screenshot: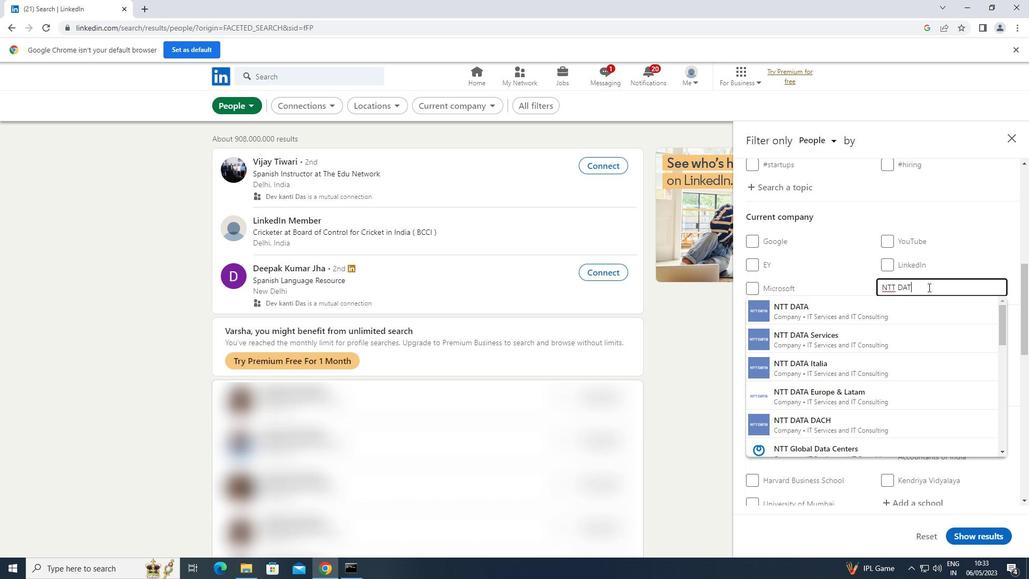 
Action: Mouse moved to (880, 332)
Screenshot: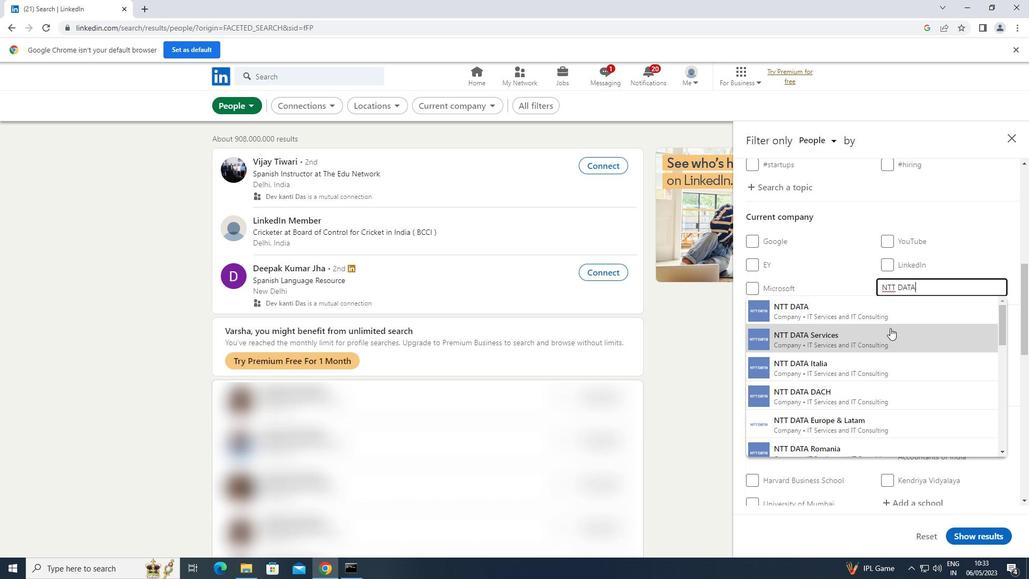 
Action: Mouse pressed left at (880, 332)
Screenshot: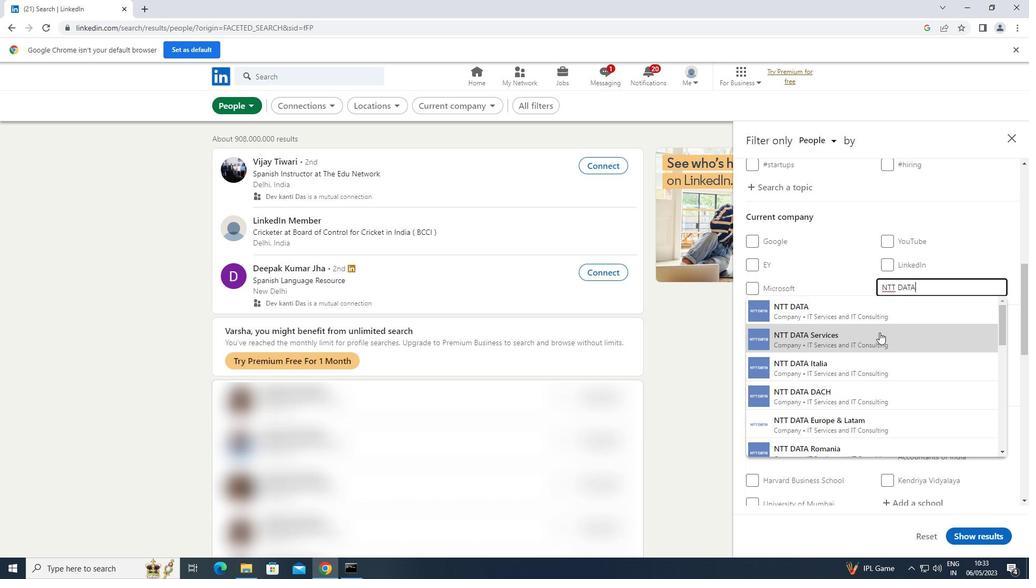 
Action: Mouse moved to (879, 332)
Screenshot: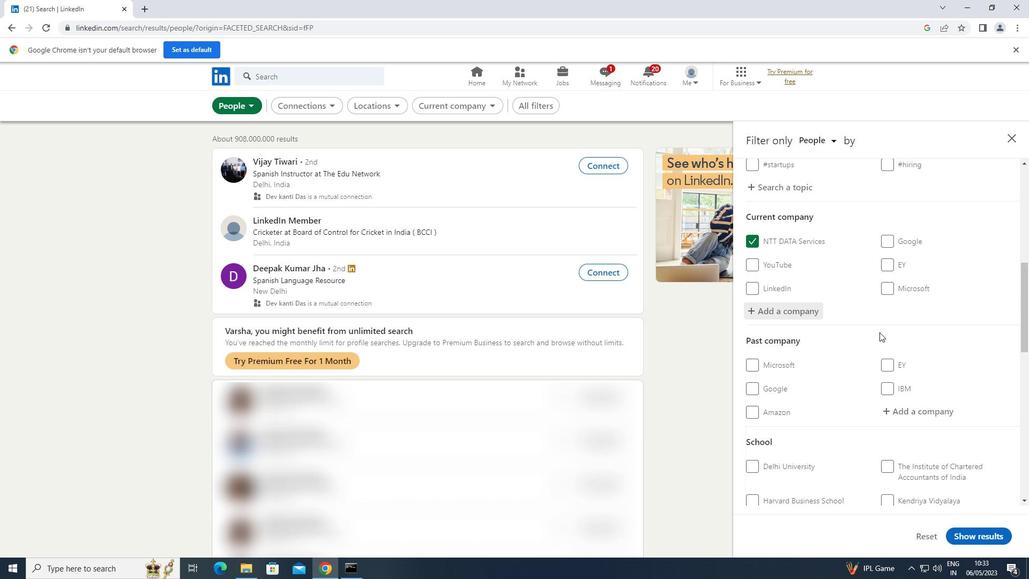 
Action: Mouse scrolled (879, 332) with delta (0, 0)
Screenshot: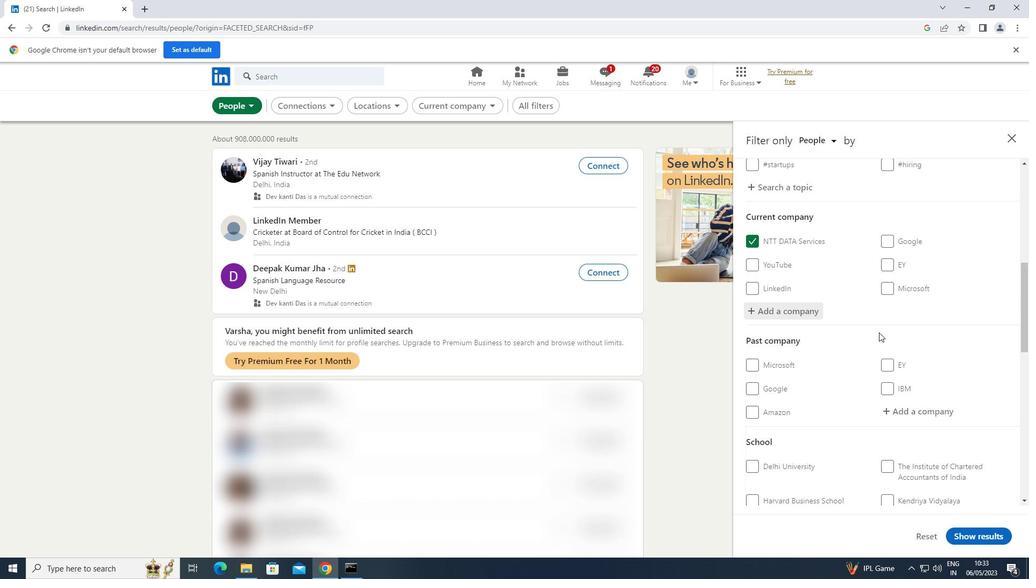 
Action: Mouse scrolled (879, 332) with delta (0, 0)
Screenshot: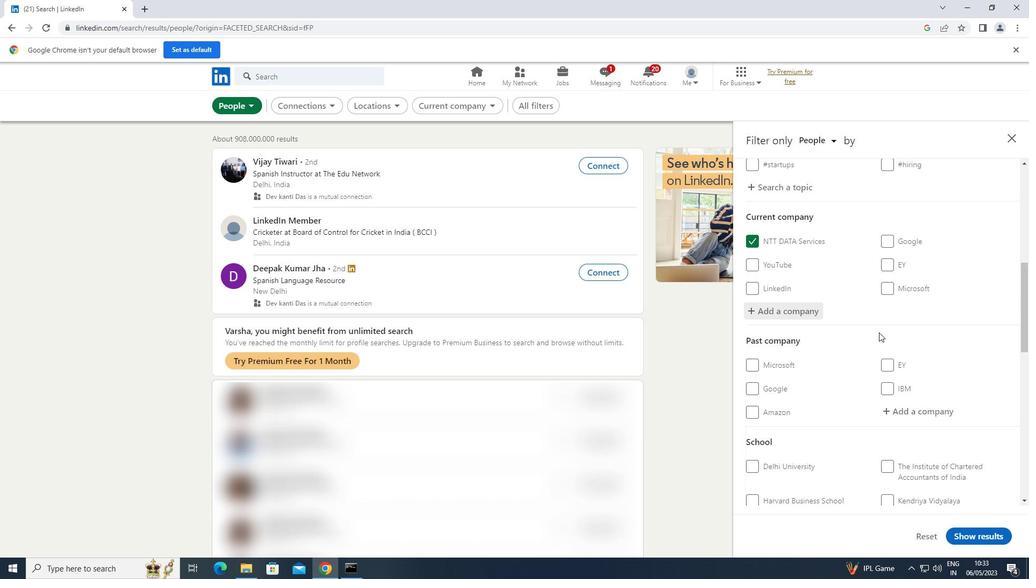 
Action: Mouse moved to (879, 330)
Screenshot: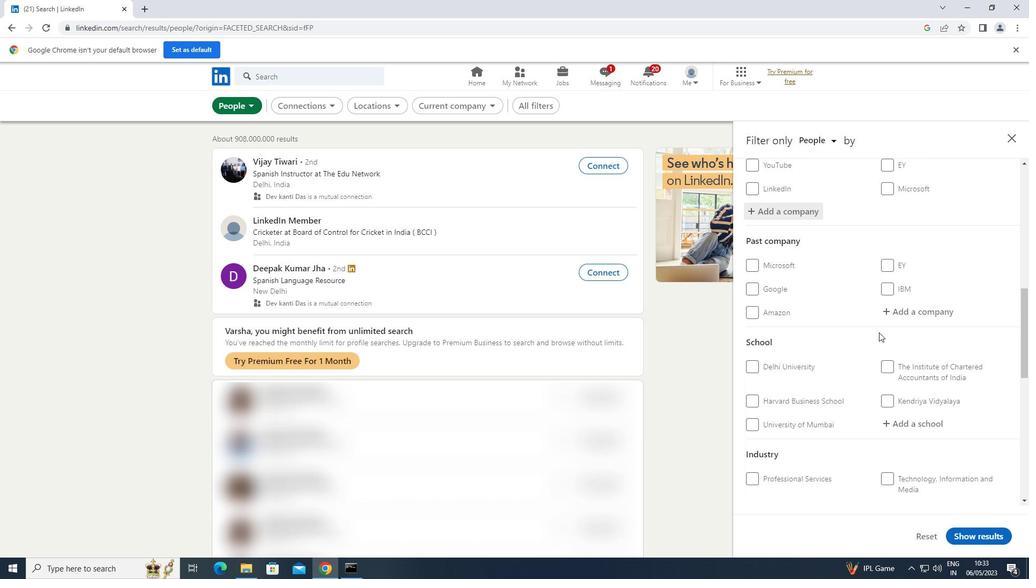 
Action: Mouse scrolled (879, 330) with delta (0, 0)
Screenshot: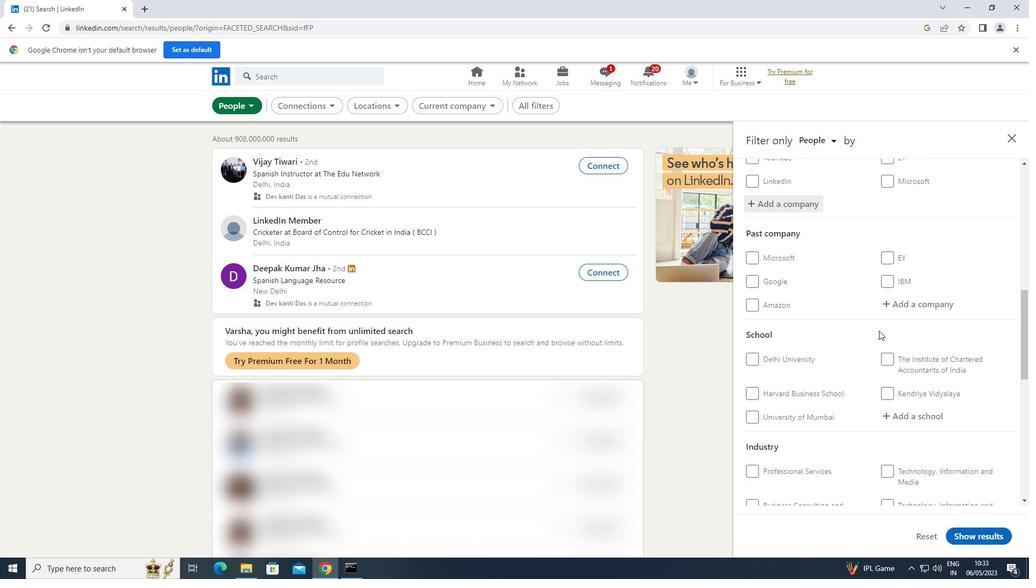 
Action: Mouse moved to (908, 357)
Screenshot: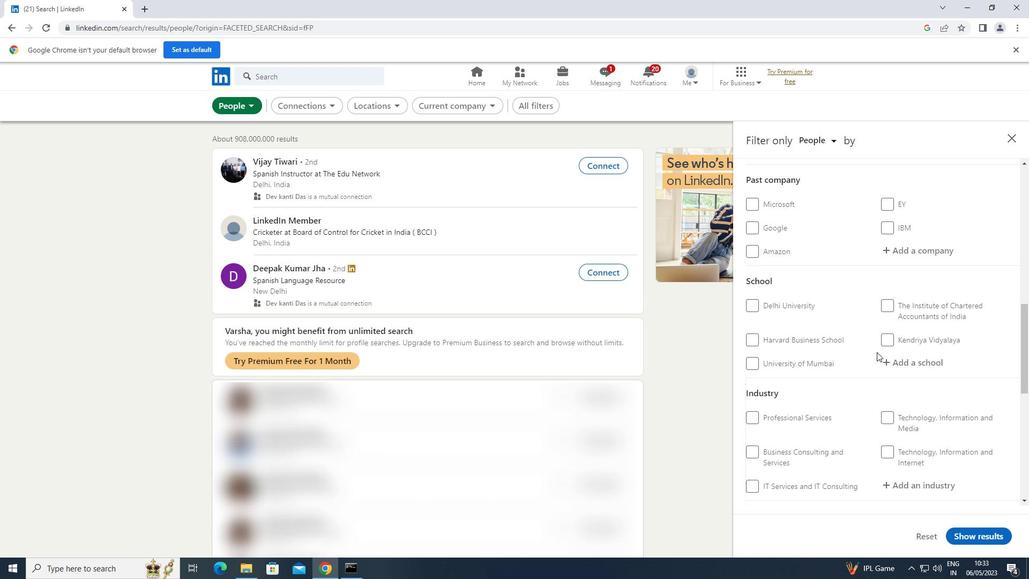 
Action: Mouse pressed left at (908, 357)
Screenshot: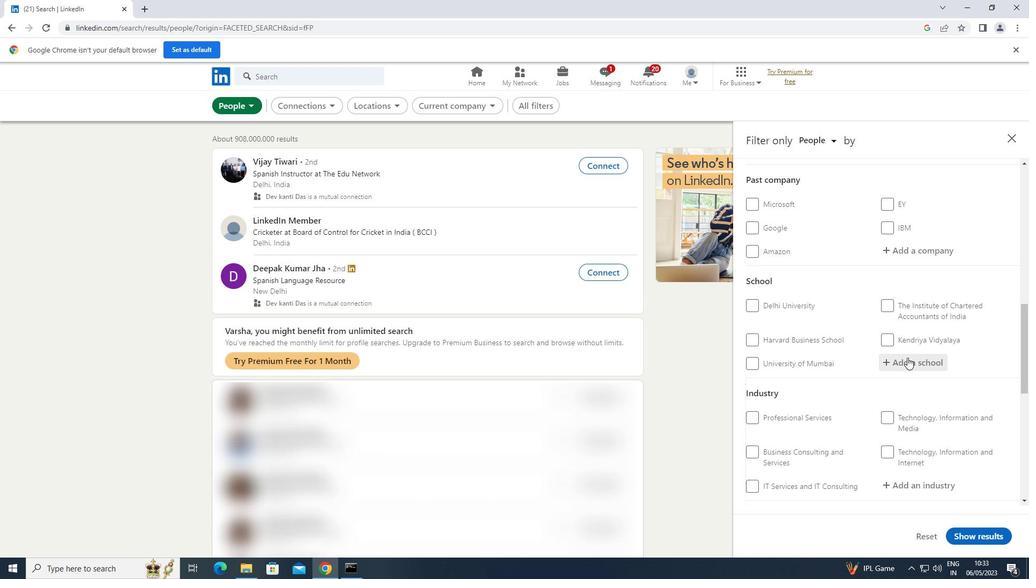 
Action: Mouse moved to (908, 357)
Screenshot: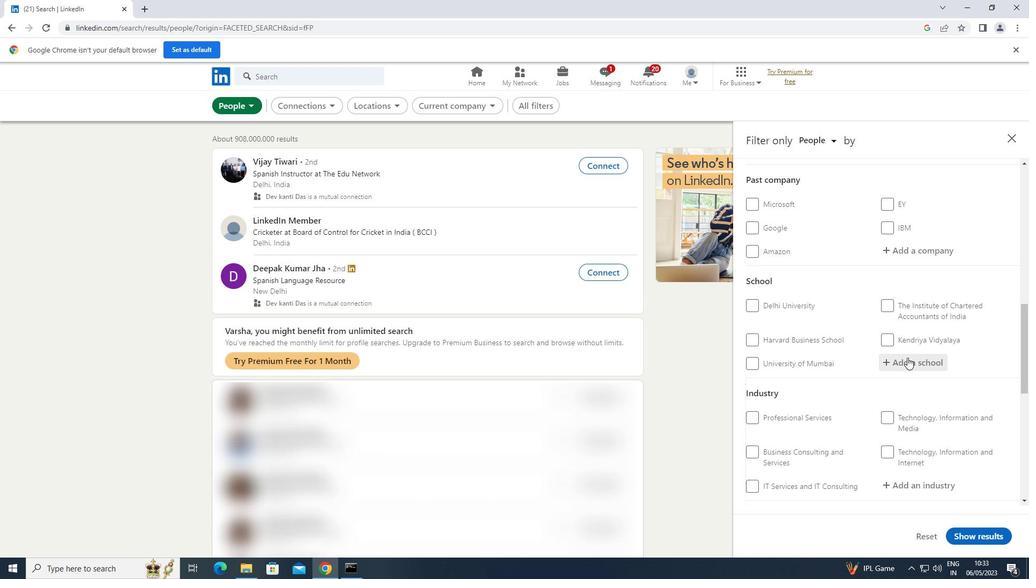 
Action: Key pressed <Key.shift>TECHNOCRATS
Screenshot: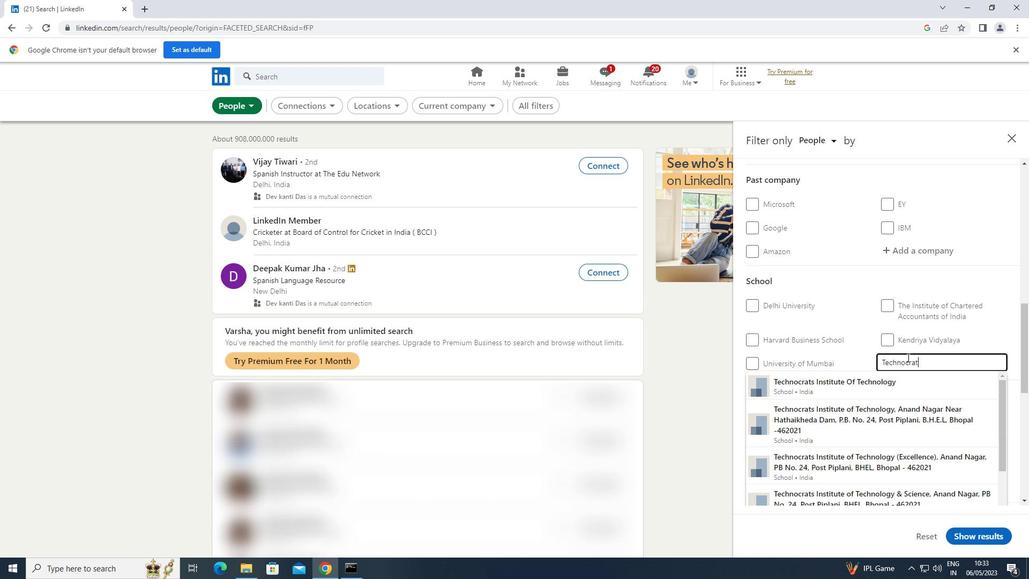 
Action: Mouse moved to (900, 379)
Screenshot: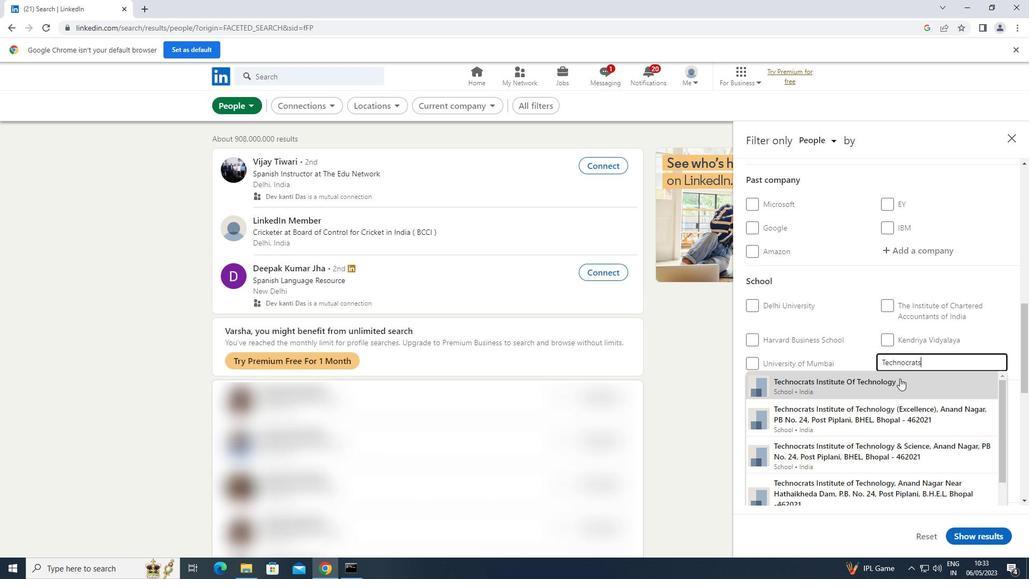 
Action: Mouse pressed left at (900, 379)
Screenshot: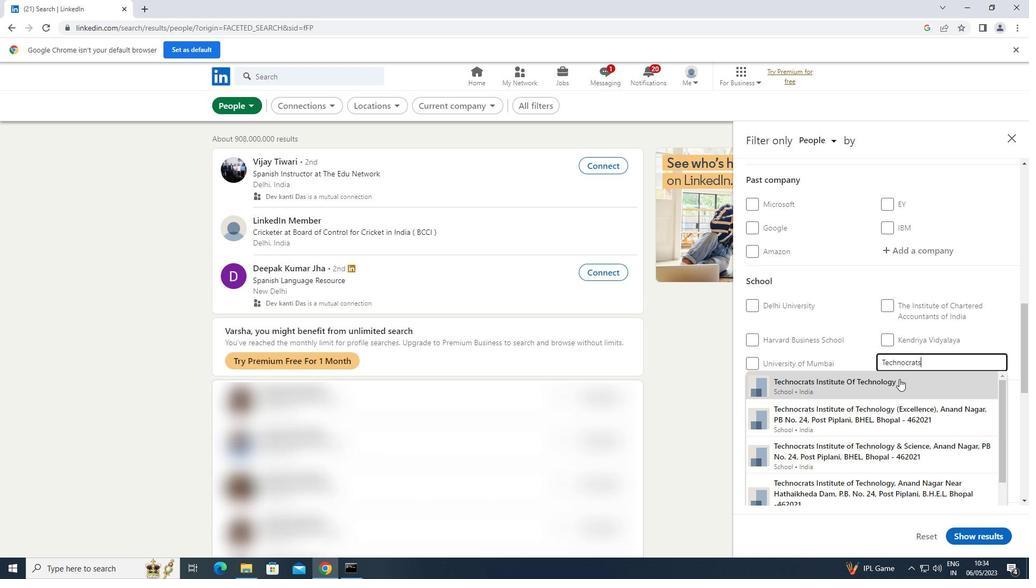 
Action: Mouse scrolled (900, 378) with delta (0, 0)
Screenshot: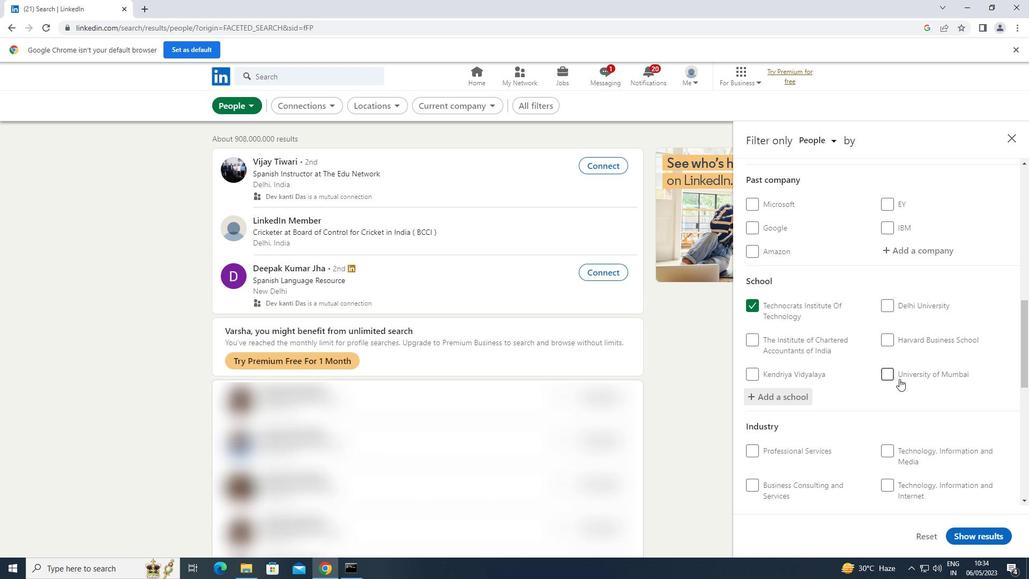 
Action: Mouse scrolled (900, 378) with delta (0, 0)
Screenshot: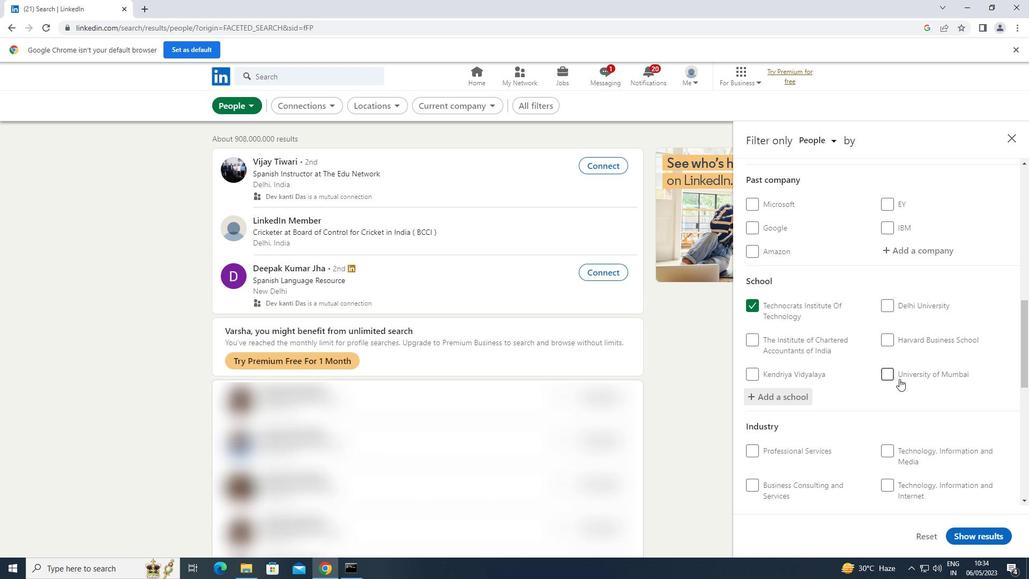 
Action: Mouse scrolled (900, 378) with delta (0, 0)
Screenshot: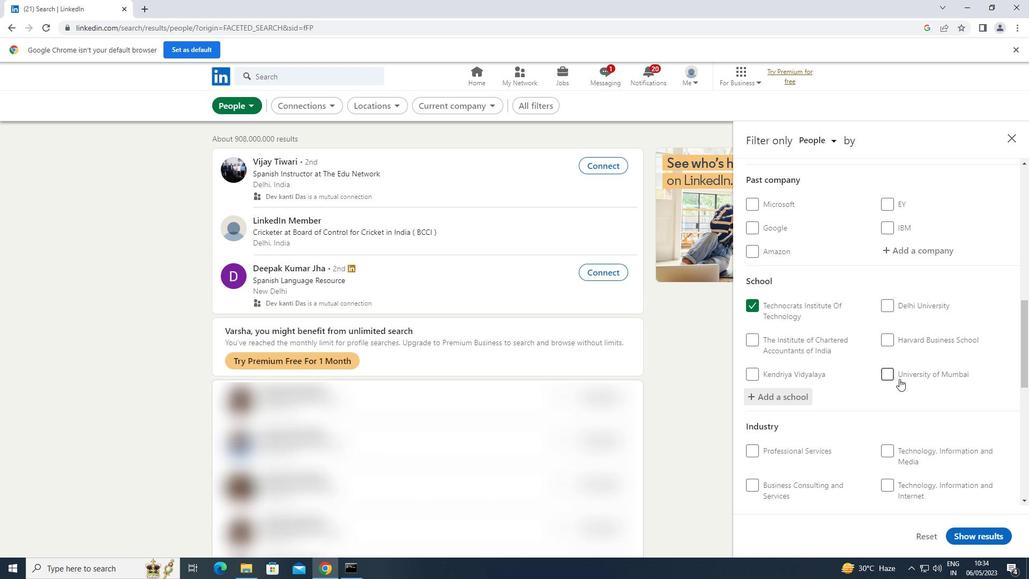 
Action: Mouse scrolled (900, 378) with delta (0, 0)
Screenshot: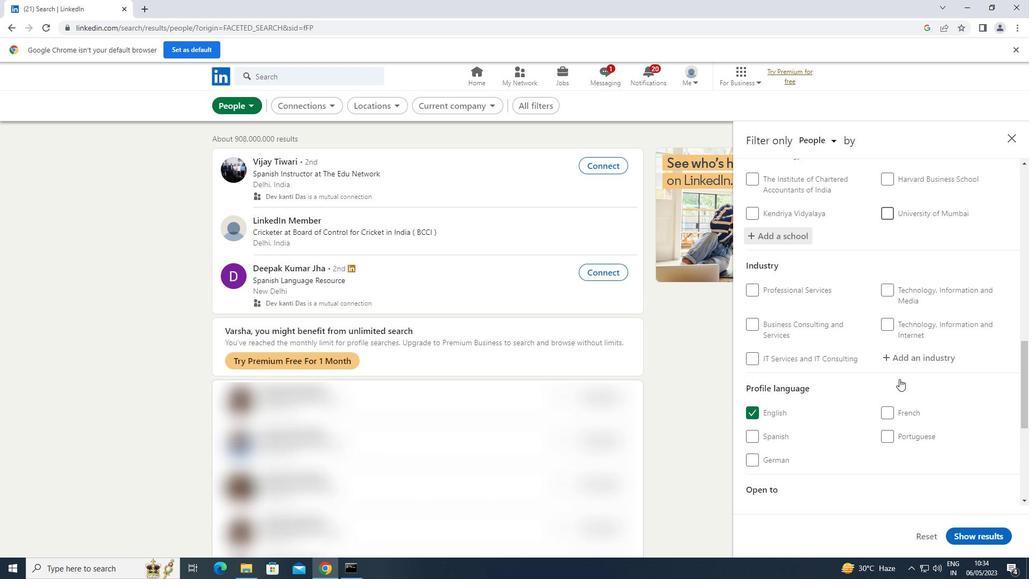 
Action: Mouse moved to (939, 304)
Screenshot: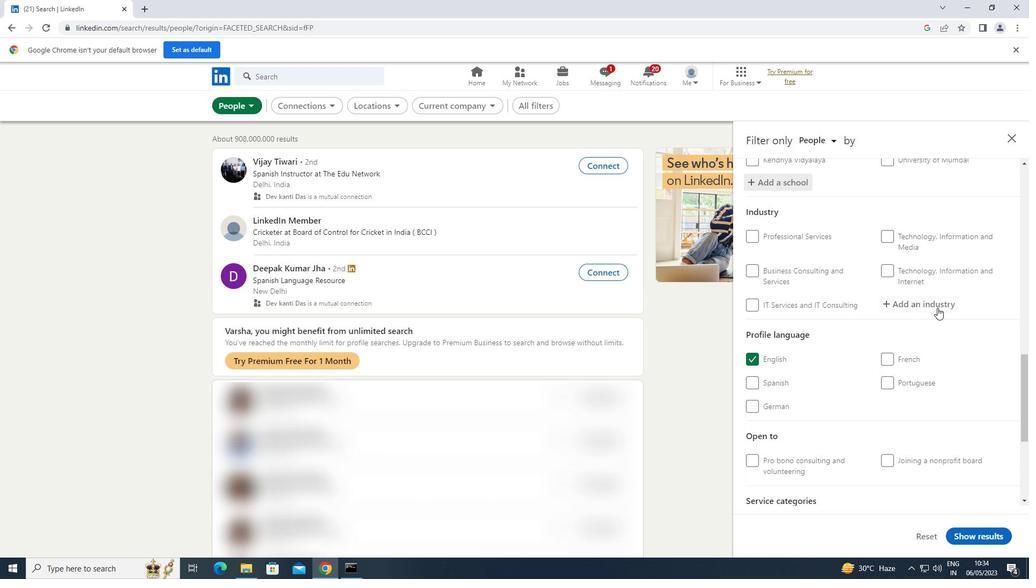 
Action: Mouse pressed left at (939, 304)
Screenshot: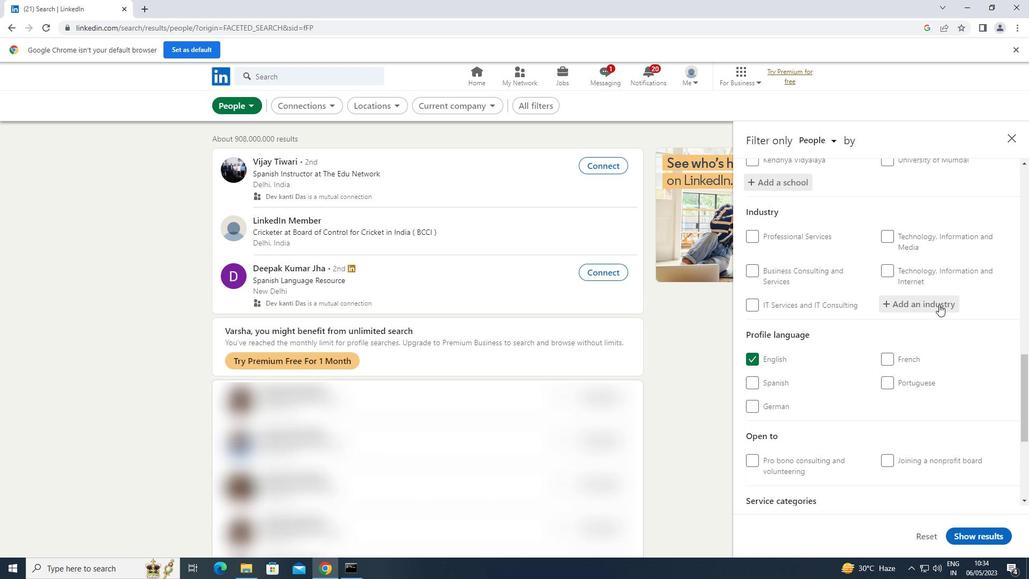 
Action: Key pressed <Key.shift>WAE<Key.backspace>REHOUS
Screenshot: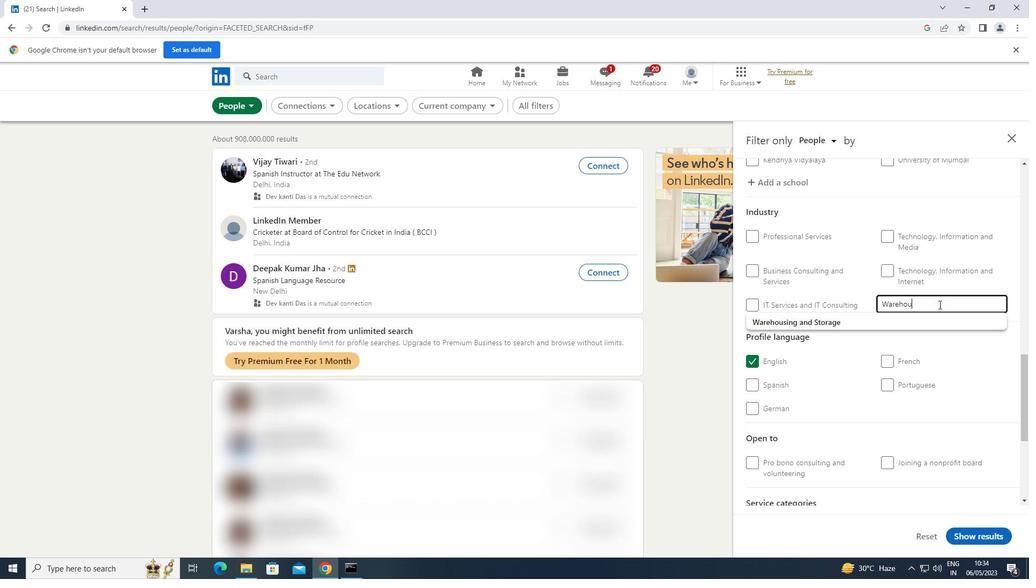 
Action: Mouse moved to (831, 319)
Screenshot: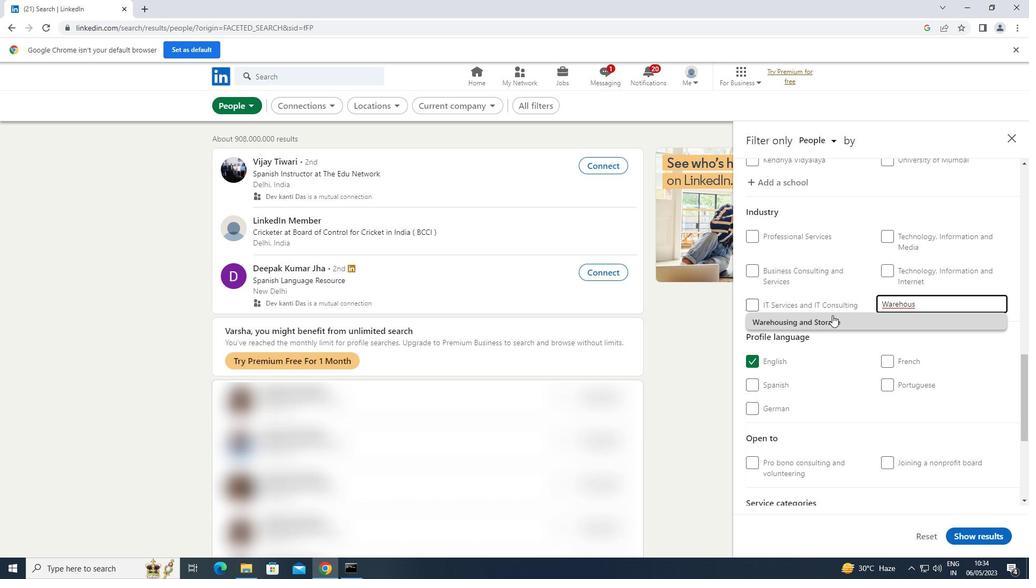 
Action: Mouse pressed left at (831, 319)
Screenshot: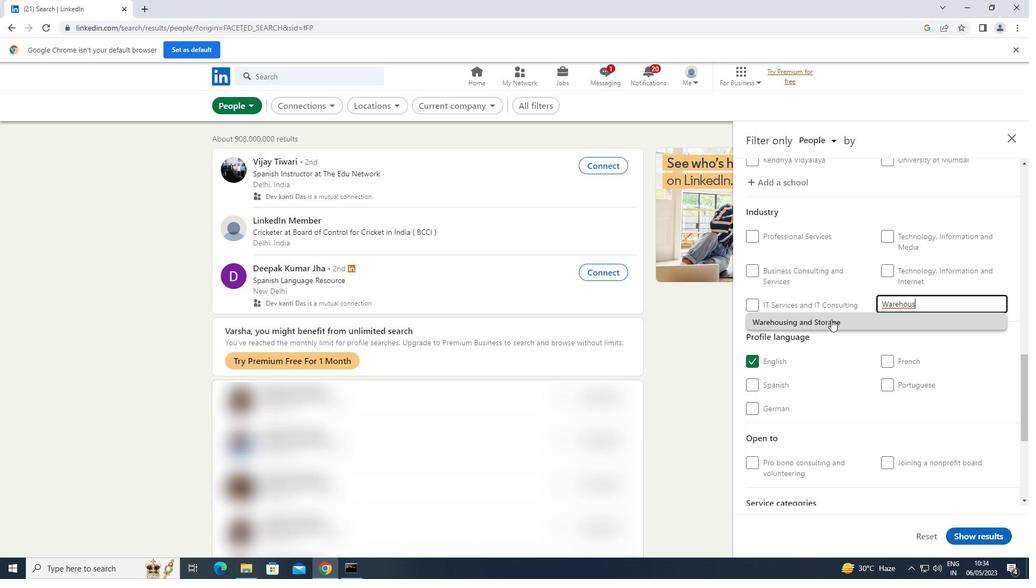 
Action: Mouse scrolled (831, 319) with delta (0, 0)
Screenshot: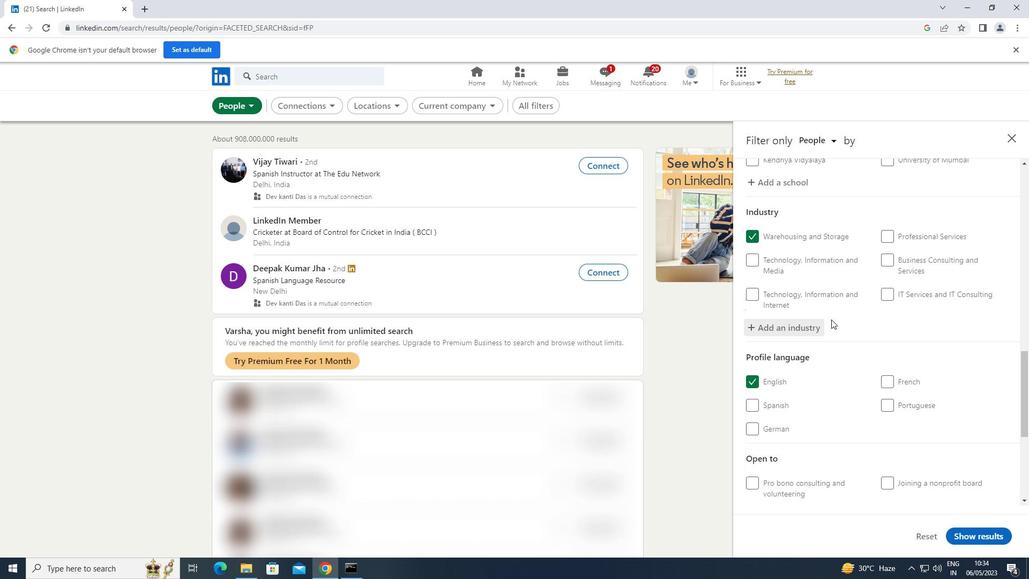 
Action: Mouse scrolled (831, 319) with delta (0, 0)
Screenshot: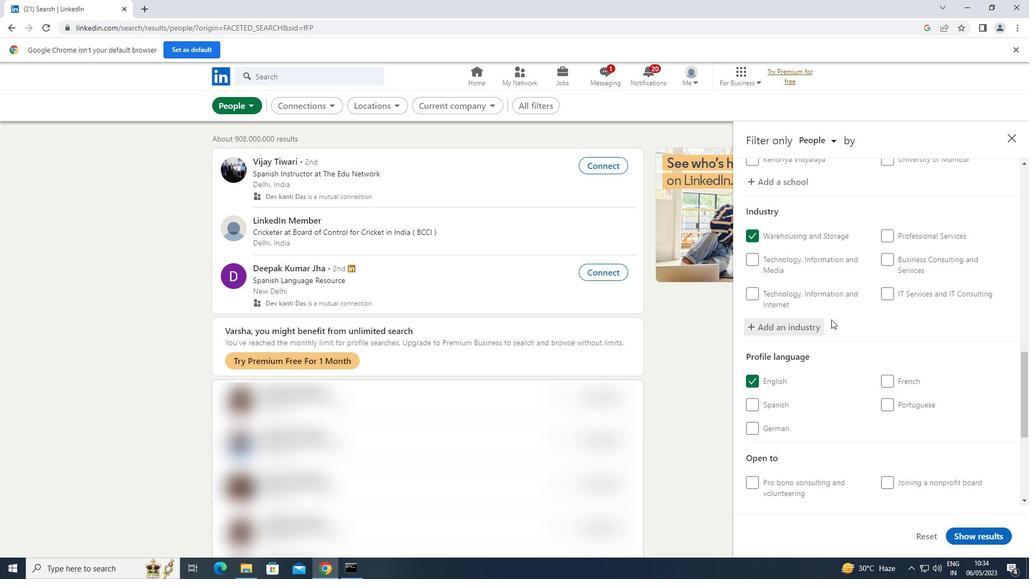 
Action: Mouse scrolled (831, 319) with delta (0, 0)
Screenshot: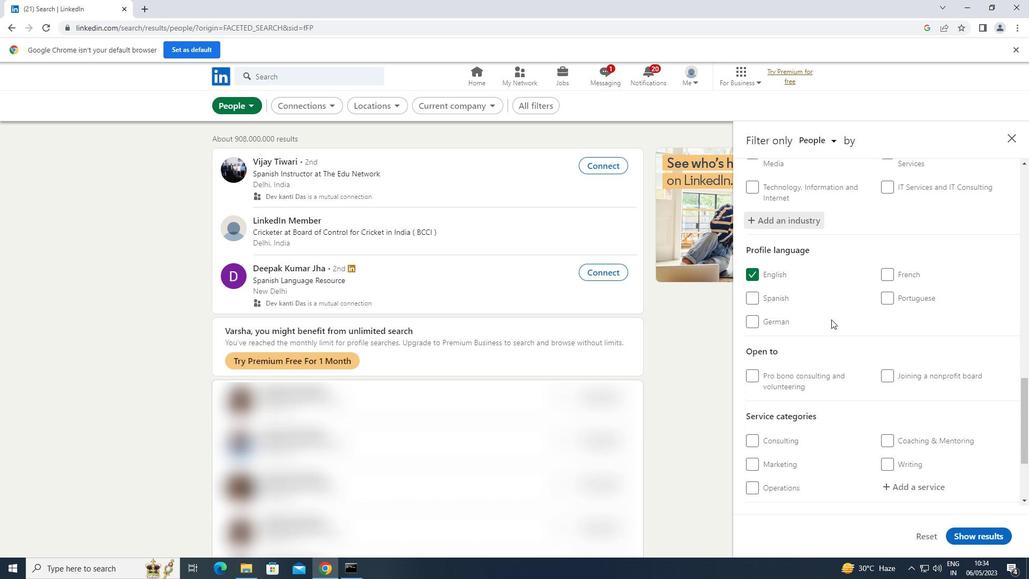 
Action: Mouse scrolled (831, 319) with delta (0, 0)
Screenshot: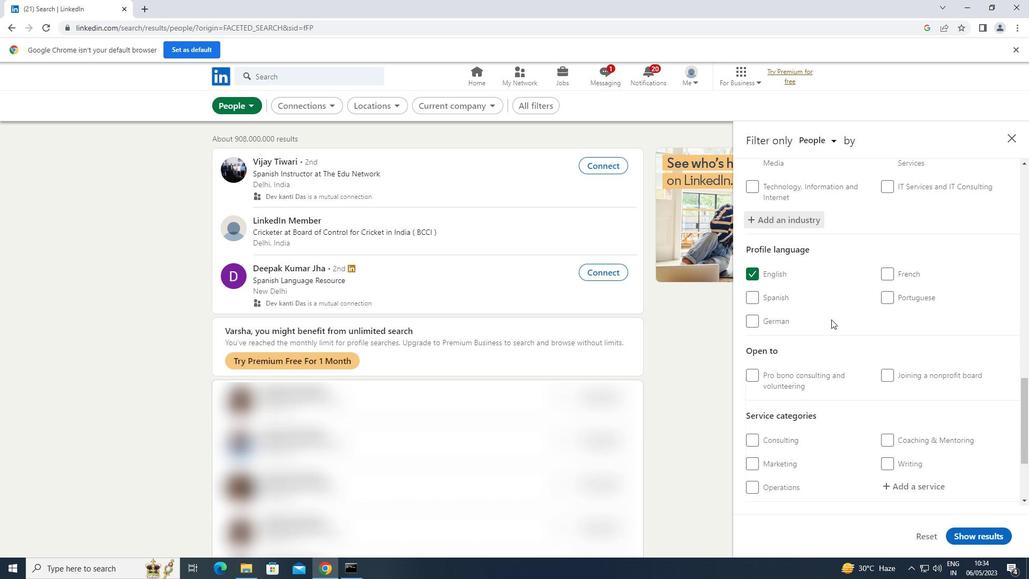 
Action: Mouse moved to (928, 374)
Screenshot: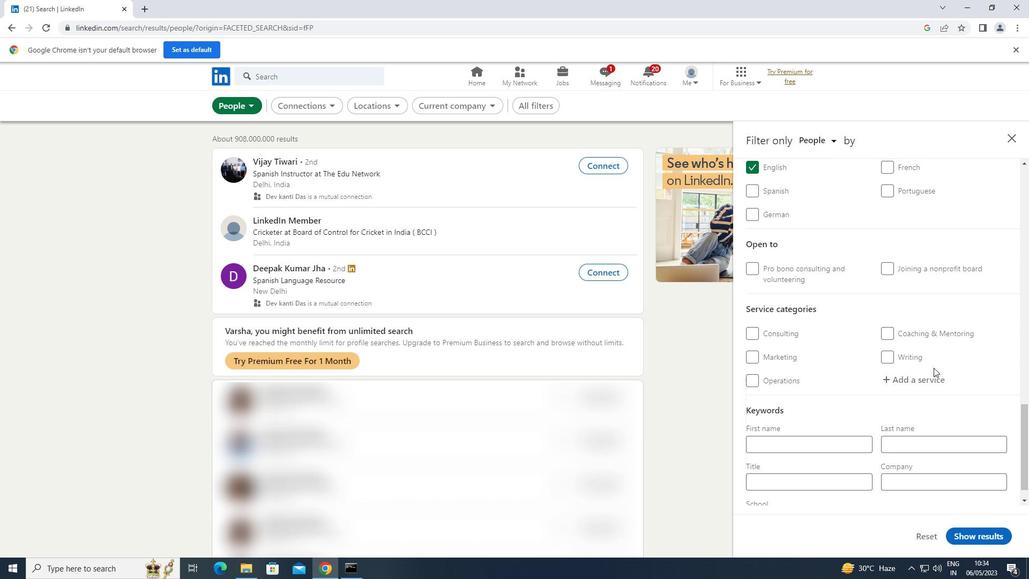 
Action: Mouse pressed left at (928, 374)
Screenshot: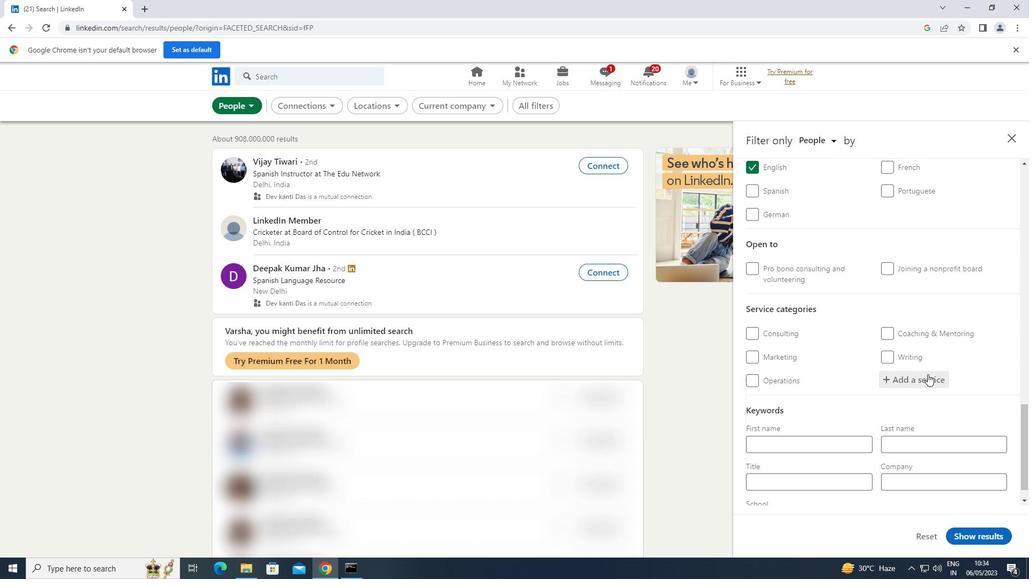 
Action: Key pressed <Key.shift><Key.shift><Key.shift><Key.shift><Key.shift><Key.shift><Key.shift><Key.shift>FAMIL
Screenshot: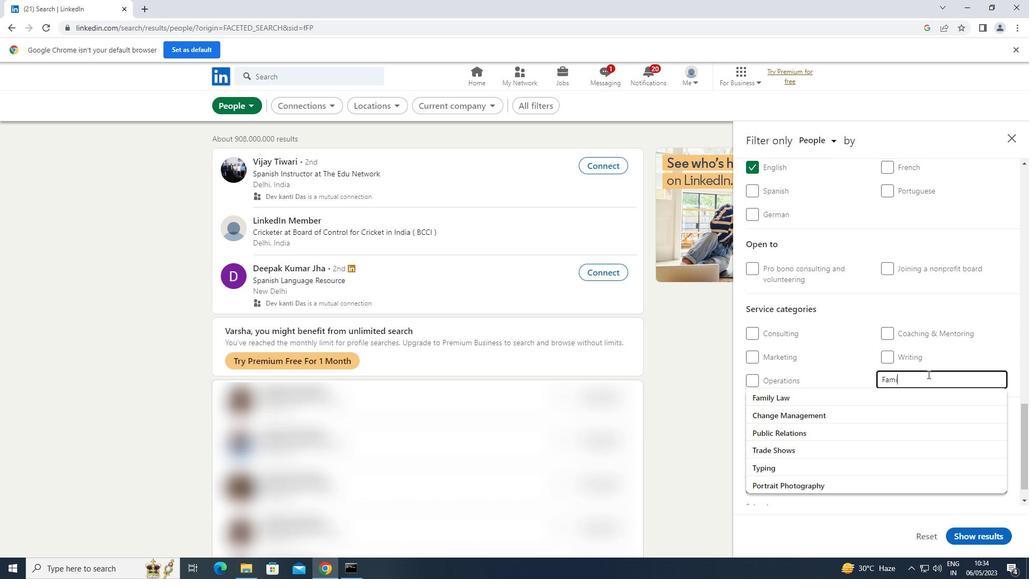
Action: Mouse moved to (851, 394)
Screenshot: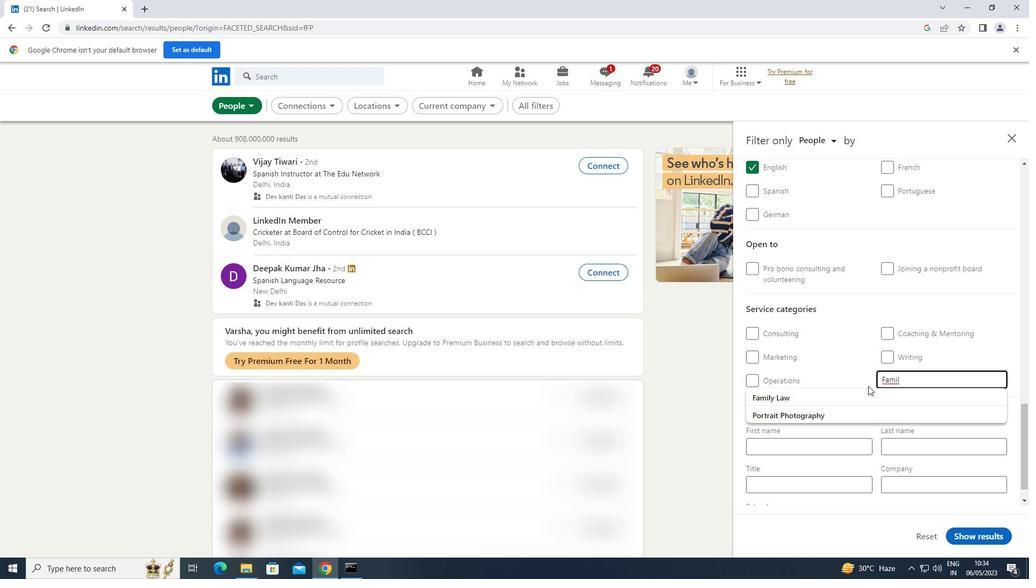 
Action: Mouse pressed left at (851, 394)
Screenshot: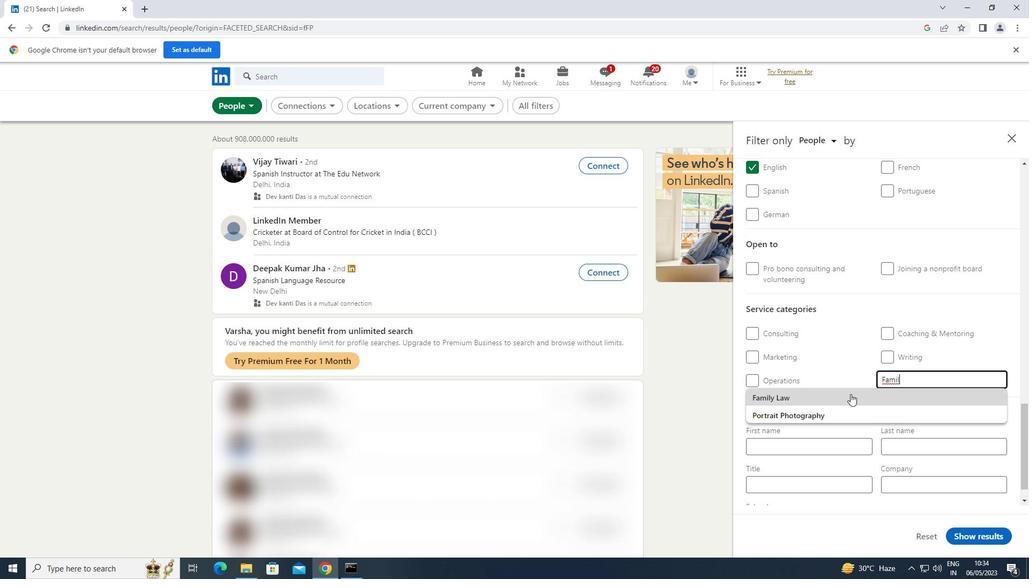 
Action: Mouse scrolled (851, 393) with delta (0, 0)
Screenshot: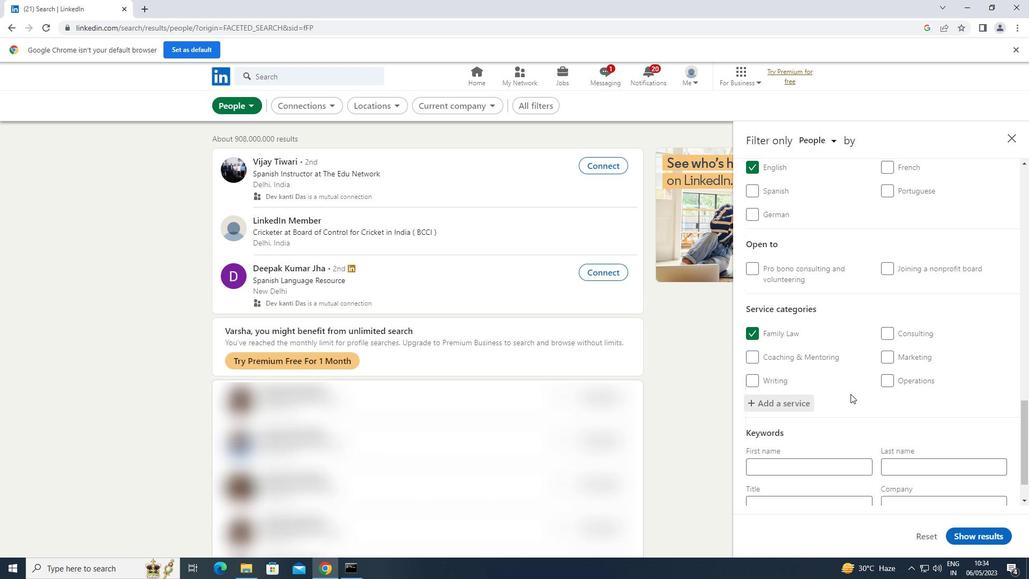 
Action: Mouse scrolled (851, 393) with delta (0, 0)
Screenshot: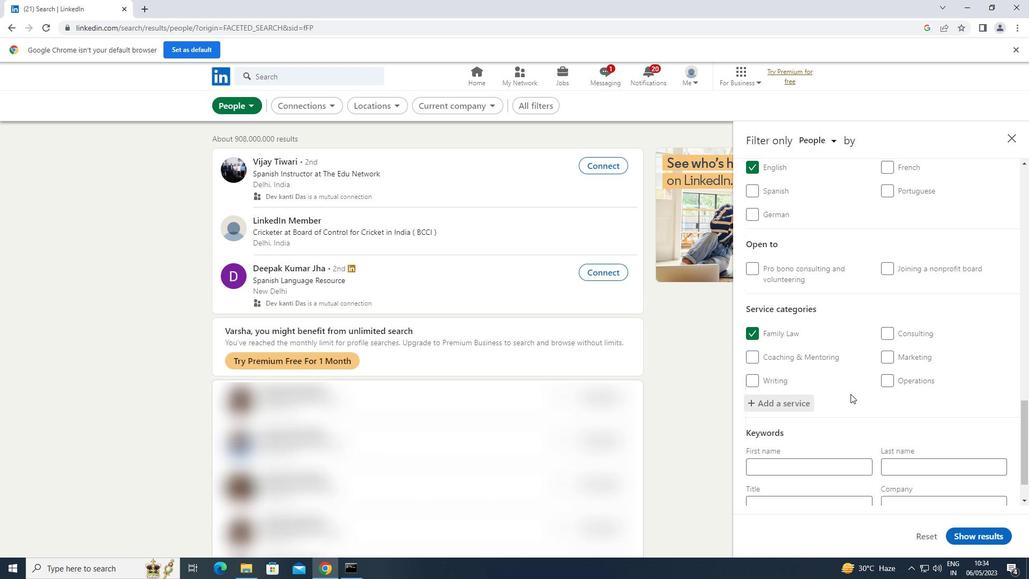 
Action: Mouse scrolled (851, 393) with delta (0, 0)
Screenshot: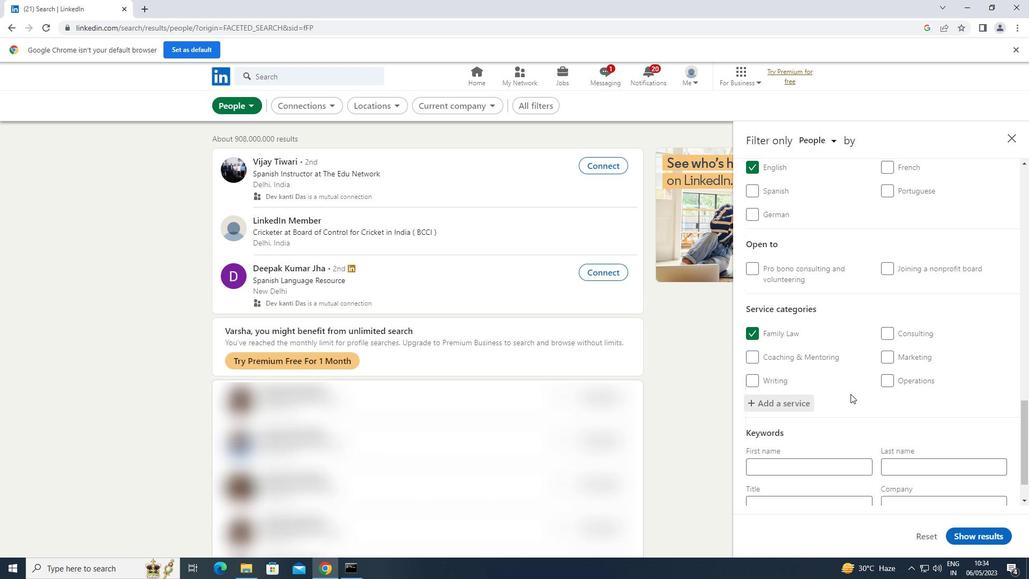 
Action: Mouse scrolled (851, 393) with delta (0, 0)
Screenshot: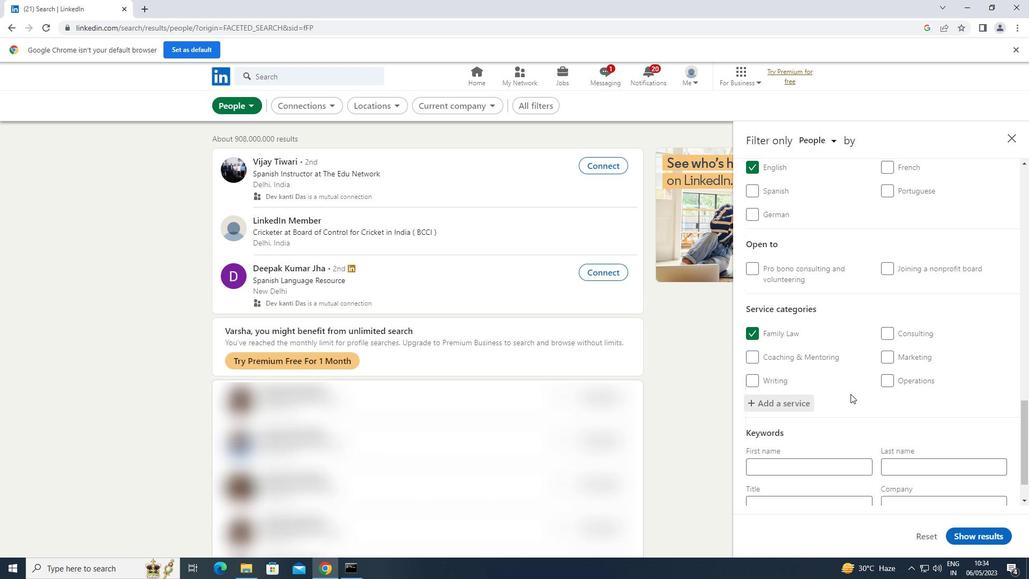
Action: Mouse scrolled (851, 393) with delta (0, 0)
Screenshot: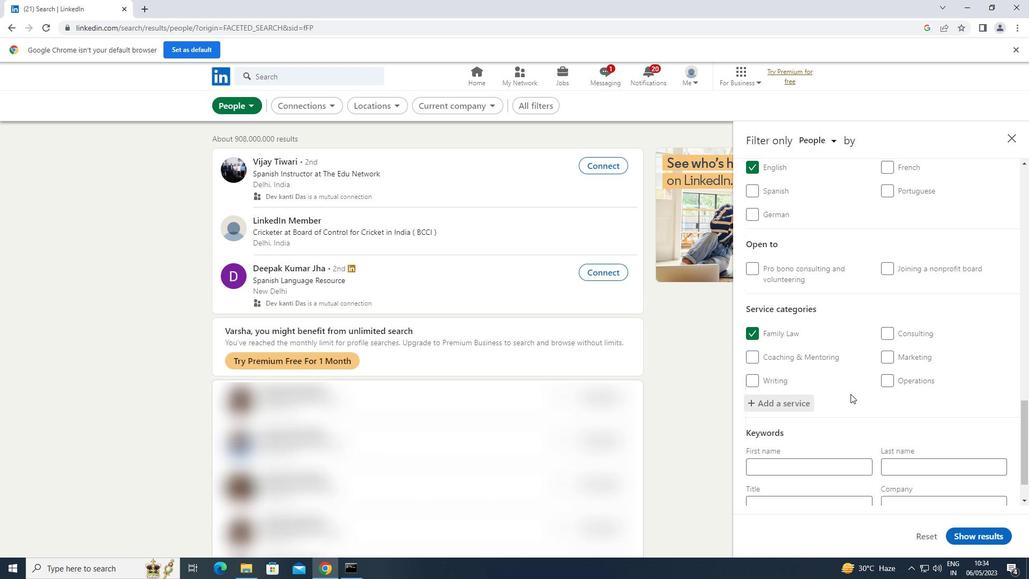 
Action: Mouse moved to (837, 457)
Screenshot: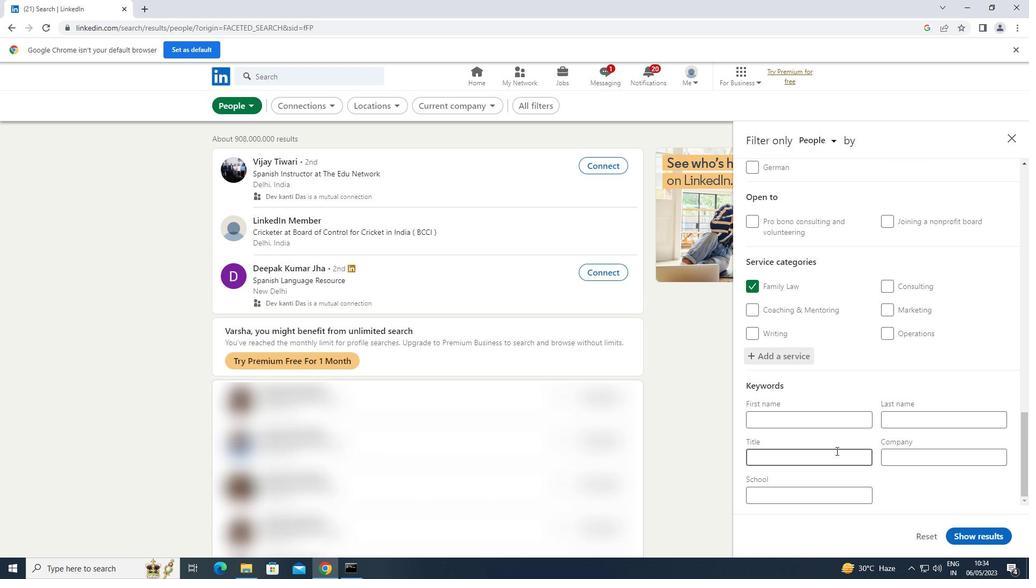 
Action: Mouse pressed left at (837, 457)
Screenshot: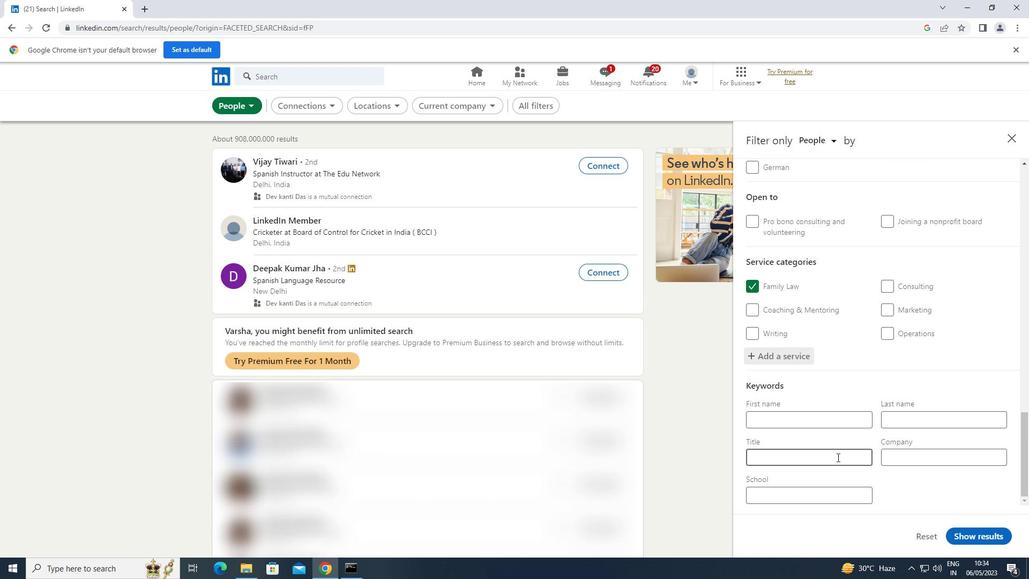 
Action: Key pressed <Key.shift>CONTENT<Key.space><Key.shift>CREATOR
Screenshot: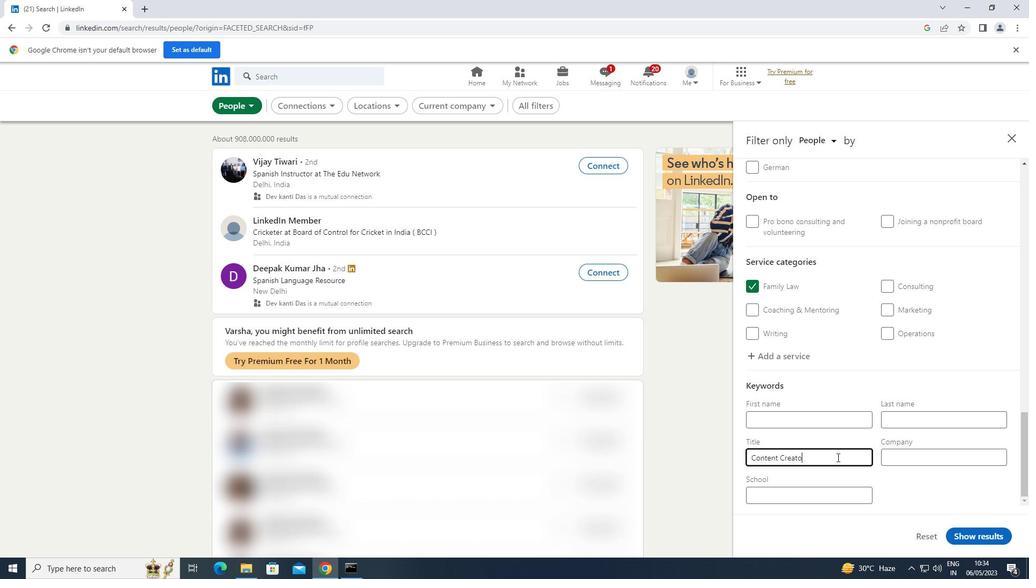 
Action: Mouse moved to (985, 536)
Screenshot: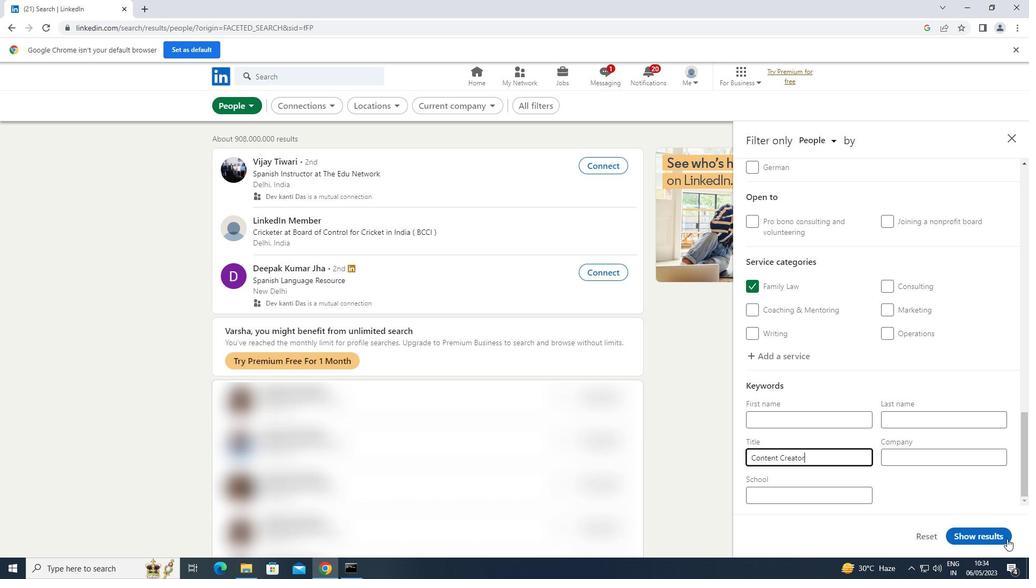 
Action: Mouse pressed left at (985, 536)
Screenshot: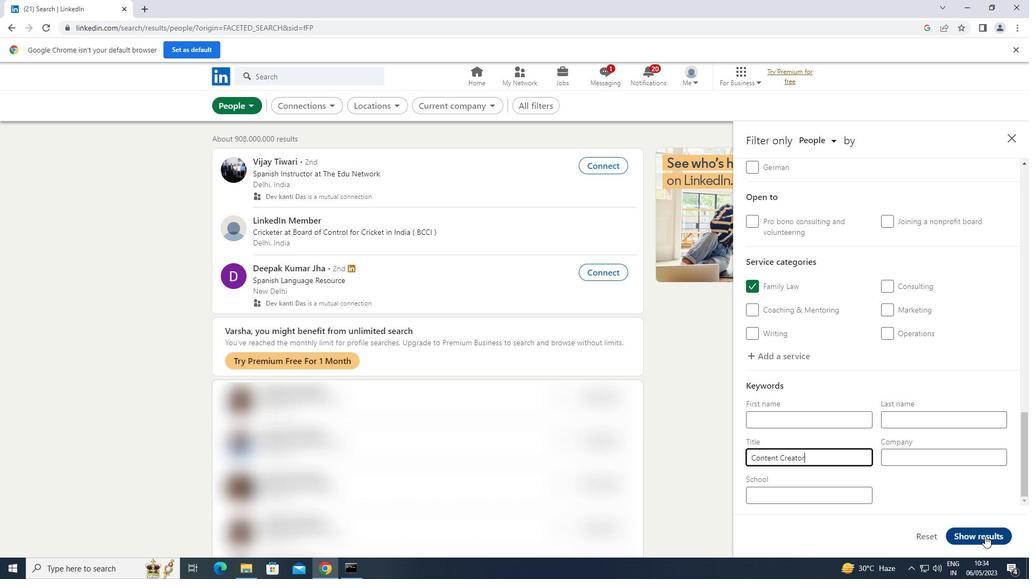 
